 Task: Find connections with filter location Hude with filter topic #Mobilemarketingwith filter profile language Spanish with filter current company HGS - Hinduja Global Solutions with filter school Parala Maharaja Engineering College, Berhampur with filter industry Mental Health Care with filter service category Social Media Marketing with filter keywords title Landscaping Worker
Action: Mouse moved to (482, 59)
Screenshot: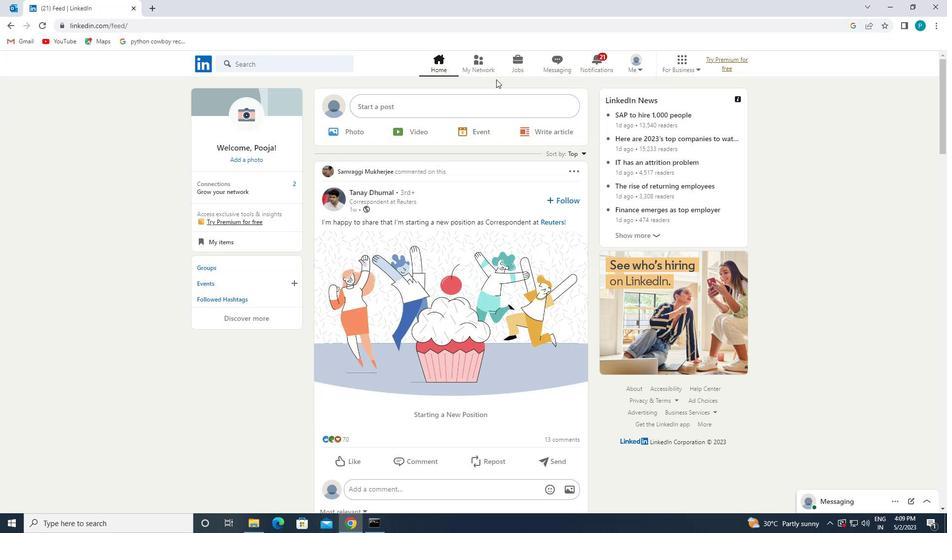 
Action: Mouse pressed left at (482, 59)
Screenshot: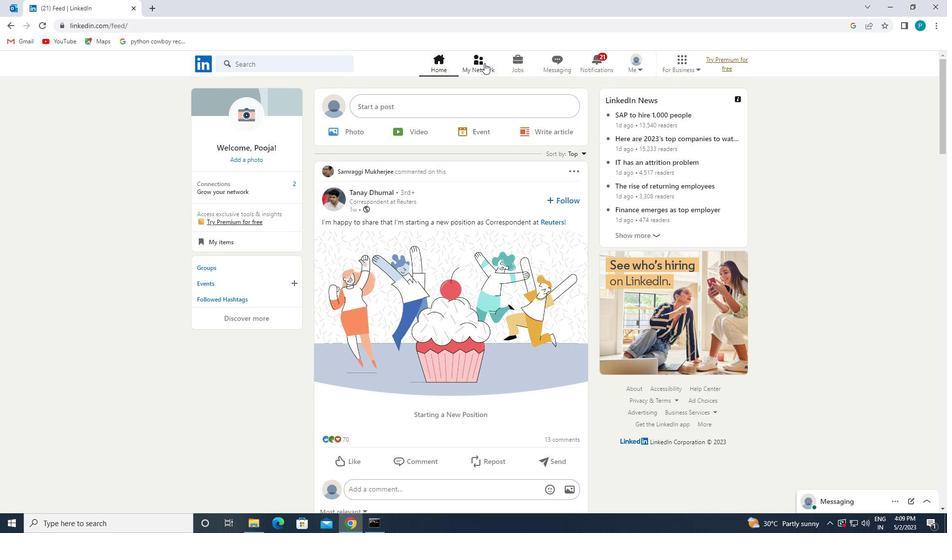 
Action: Mouse moved to (280, 126)
Screenshot: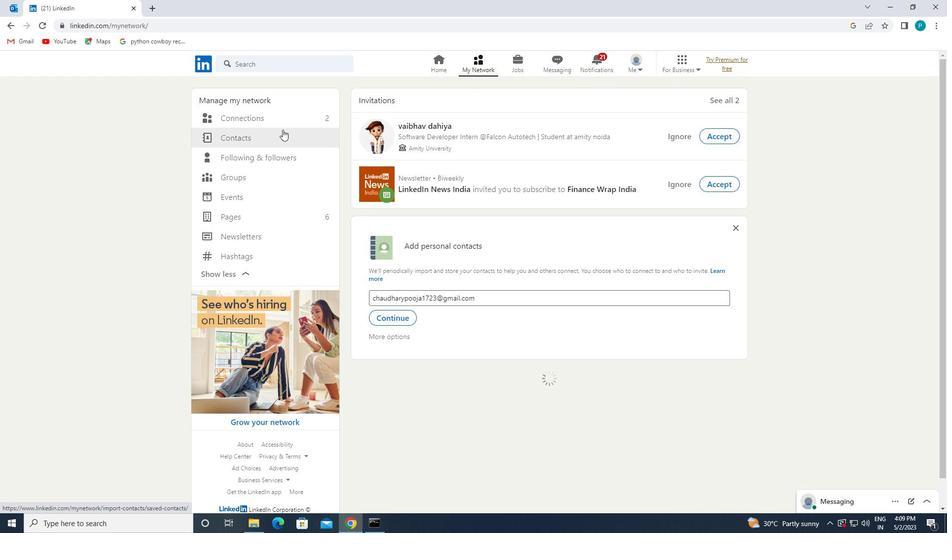 
Action: Mouse pressed left at (280, 126)
Screenshot: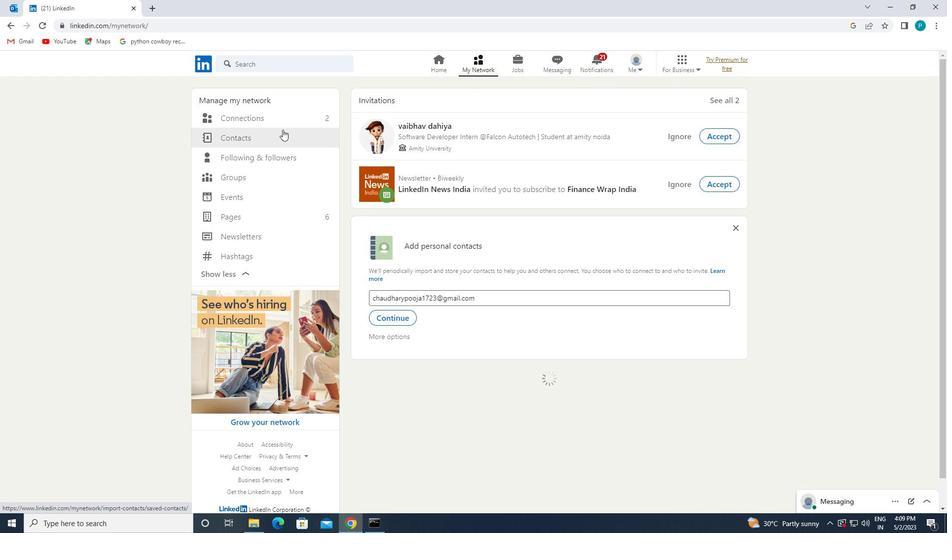 
Action: Mouse moved to (291, 118)
Screenshot: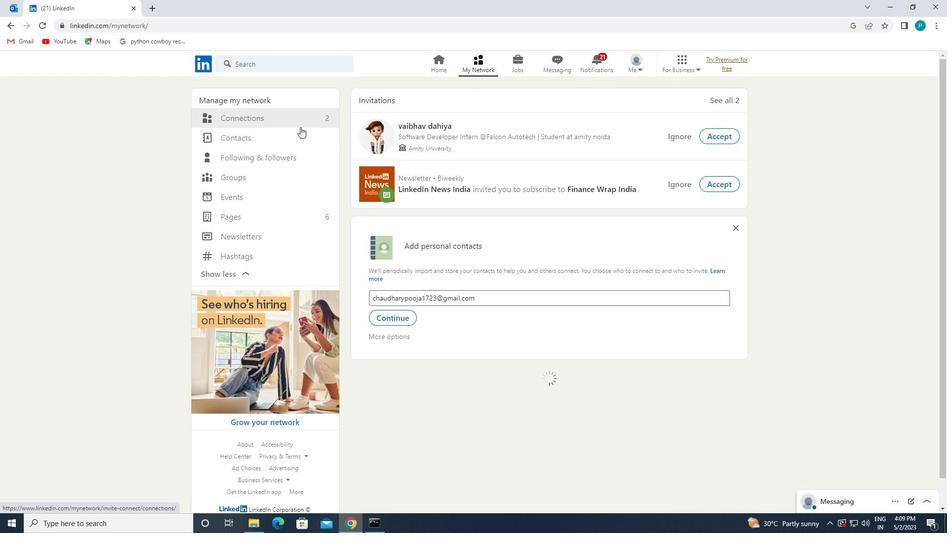 
Action: Mouse pressed left at (291, 118)
Screenshot: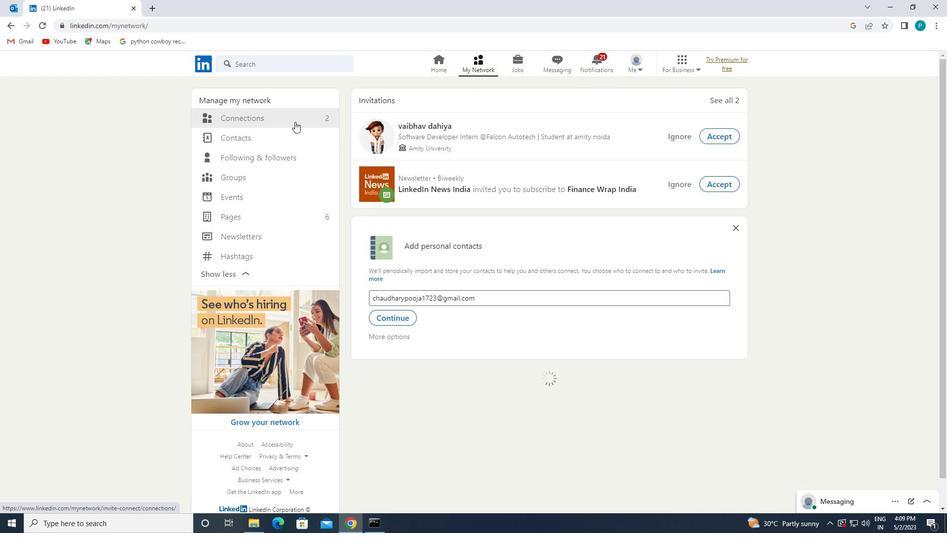 
Action: Mouse pressed left at (291, 118)
Screenshot: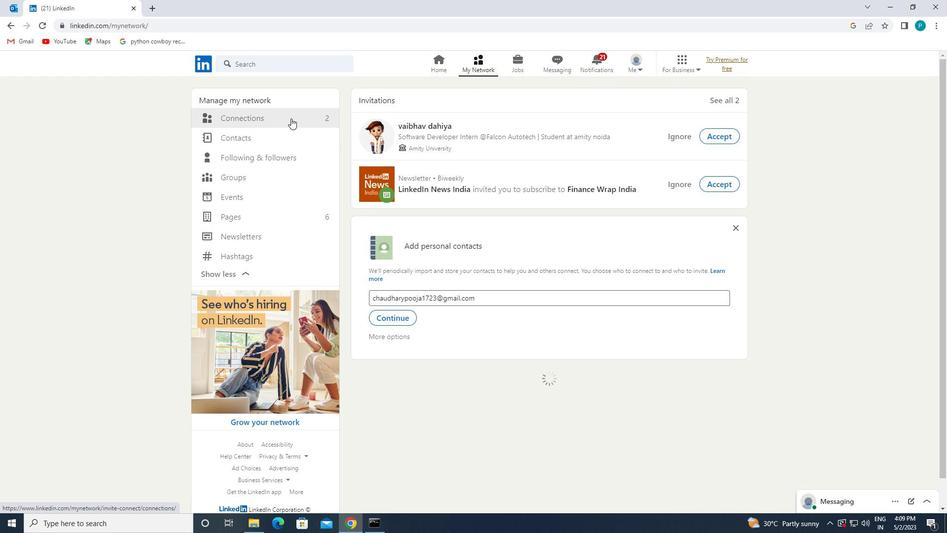 
Action: Mouse moved to (542, 121)
Screenshot: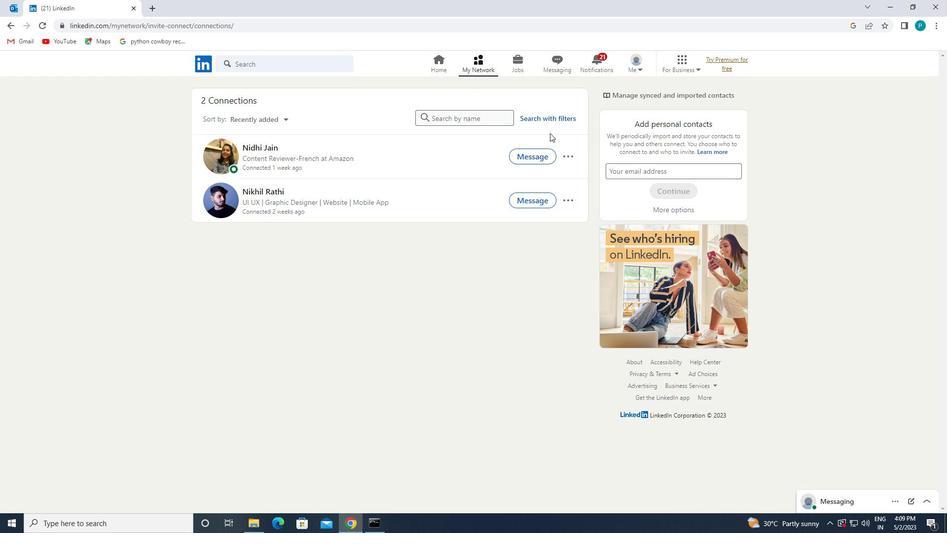 
Action: Mouse pressed left at (542, 121)
Screenshot: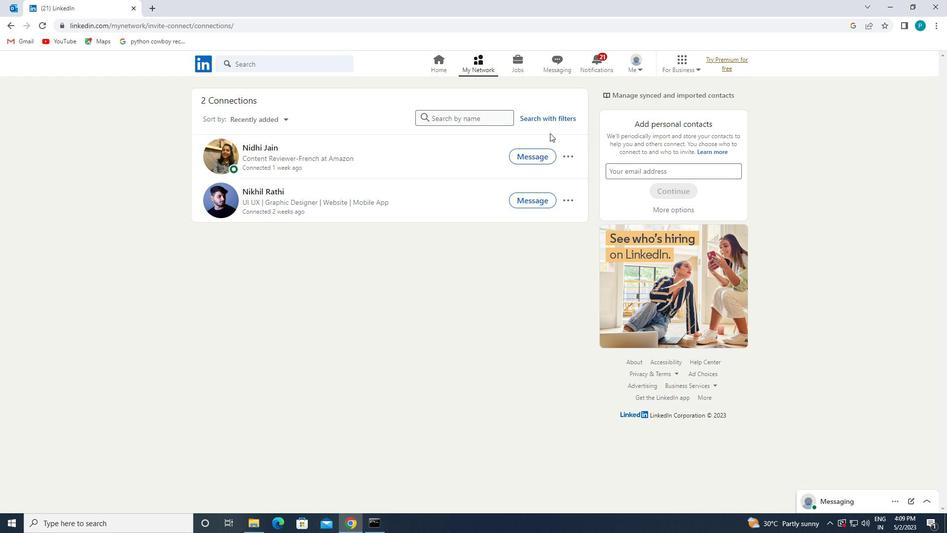 
Action: Mouse moved to (511, 97)
Screenshot: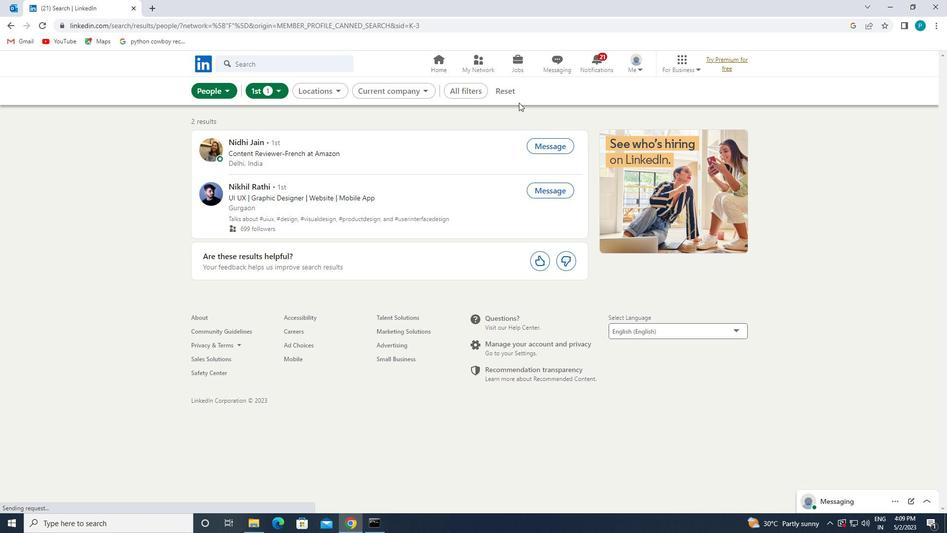 
Action: Mouse pressed left at (511, 97)
Screenshot: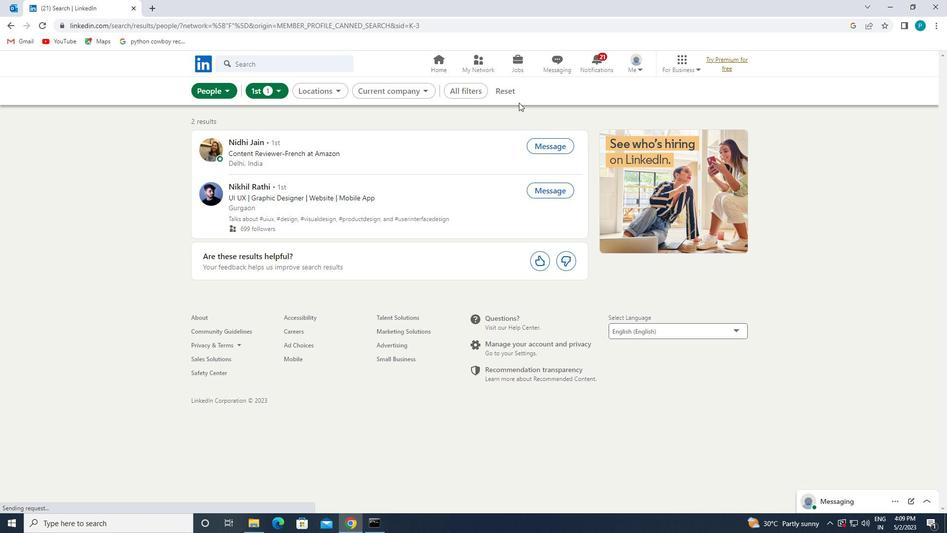 
Action: Mouse moved to (499, 91)
Screenshot: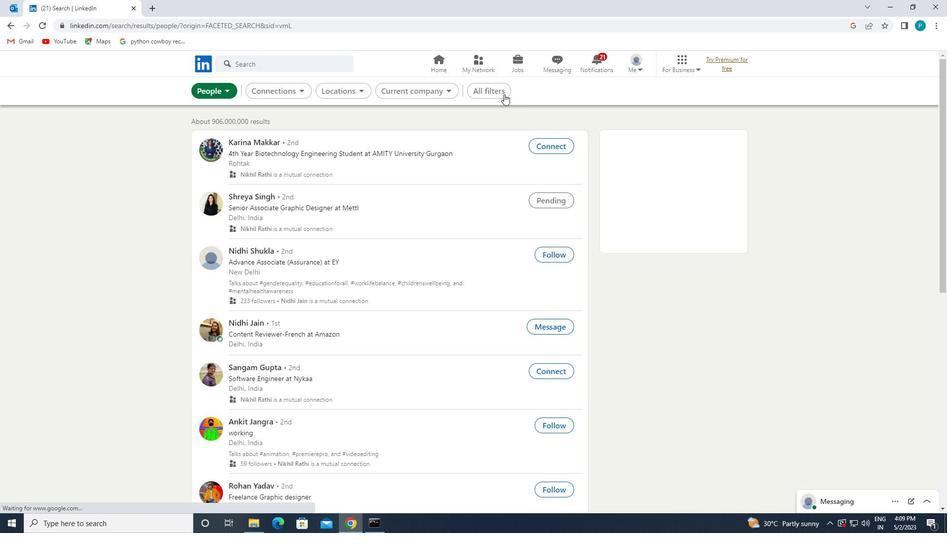 
Action: Mouse pressed left at (499, 91)
Screenshot: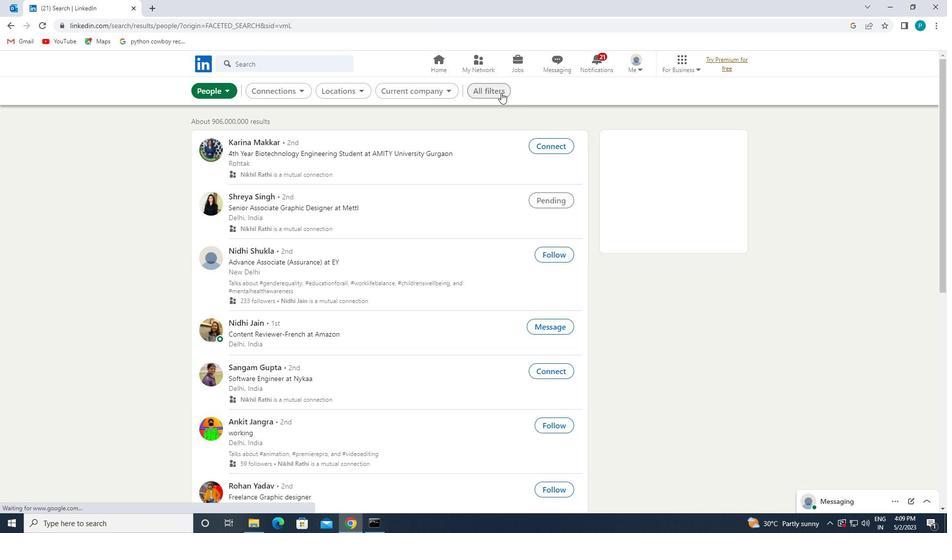 
Action: Mouse moved to (734, 351)
Screenshot: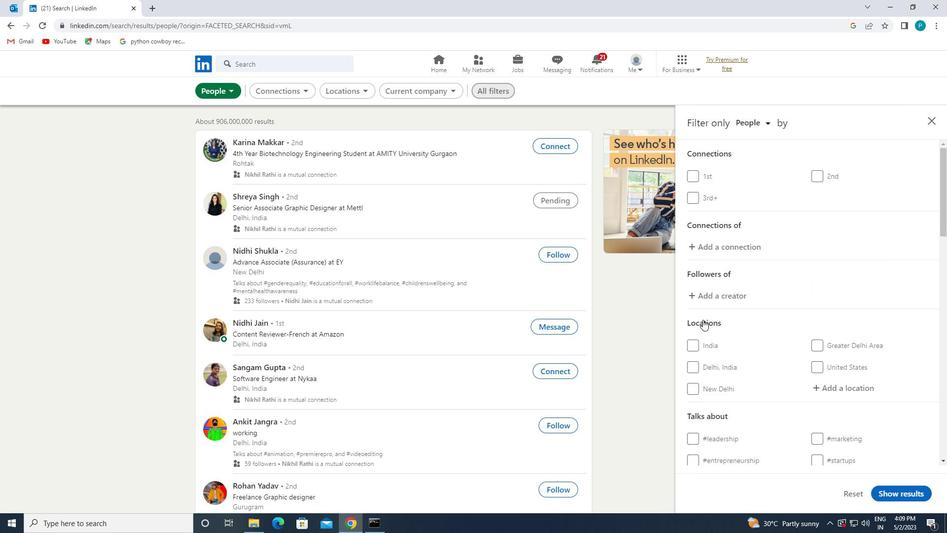 
Action: Mouse scrolled (734, 351) with delta (0, 0)
Screenshot: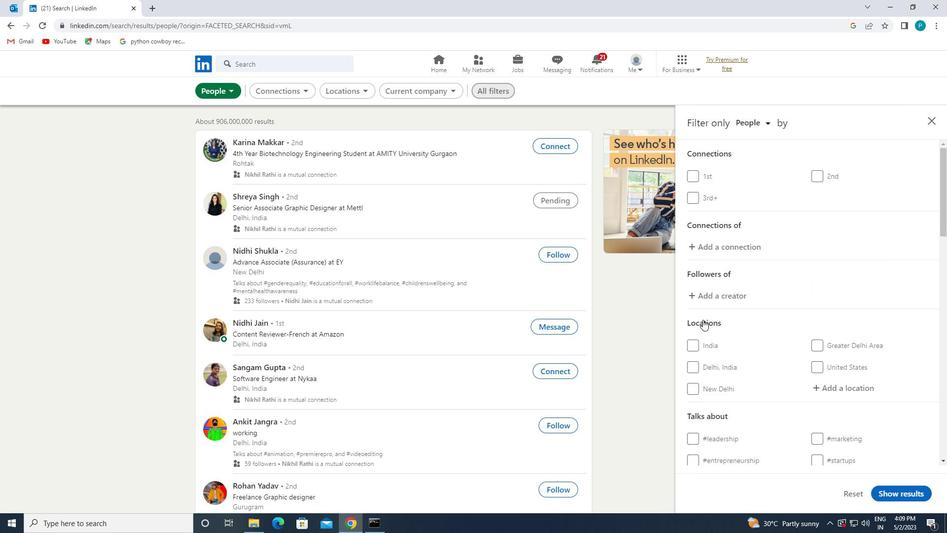 
Action: Mouse moved to (734, 352)
Screenshot: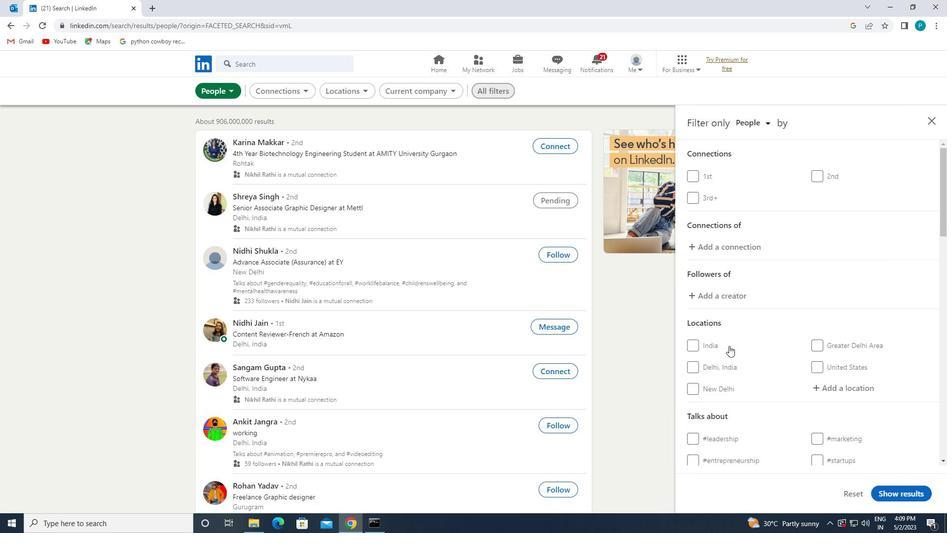 
Action: Mouse scrolled (734, 351) with delta (0, 0)
Screenshot: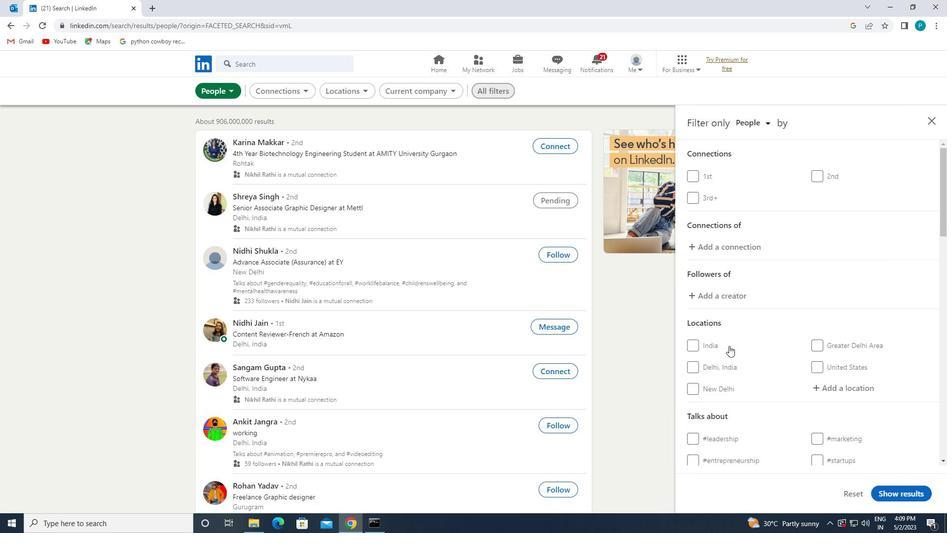 
Action: Mouse moved to (837, 386)
Screenshot: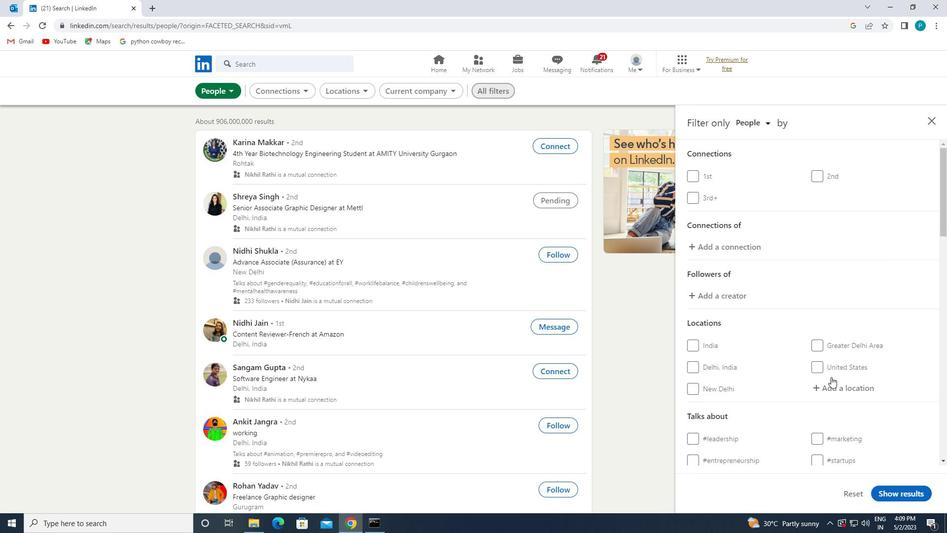 
Action: Mouse pressed left at (837, 386)
Screenshot: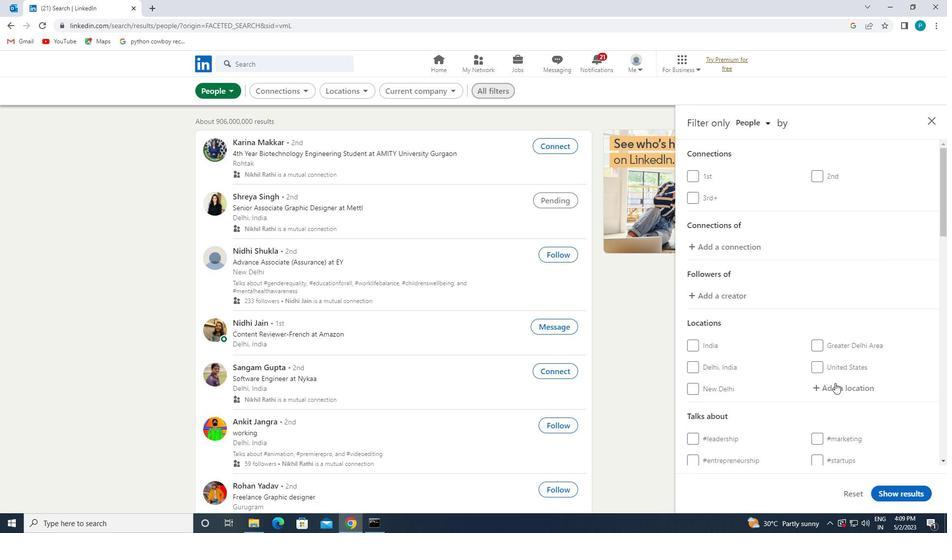 
Action: Mouse moved to (825, 279)
Screenshot: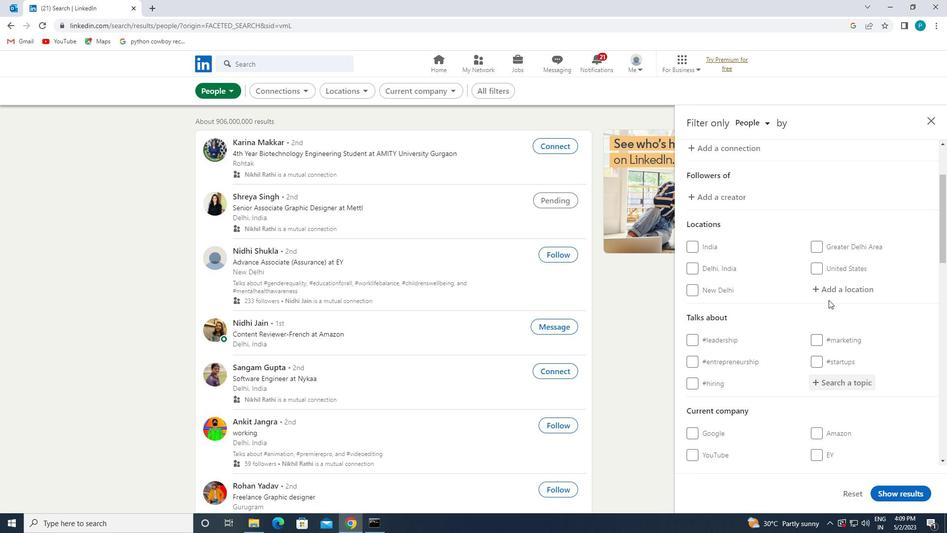 
Action: Mouse pressed left at (825, 279)
Screenshot: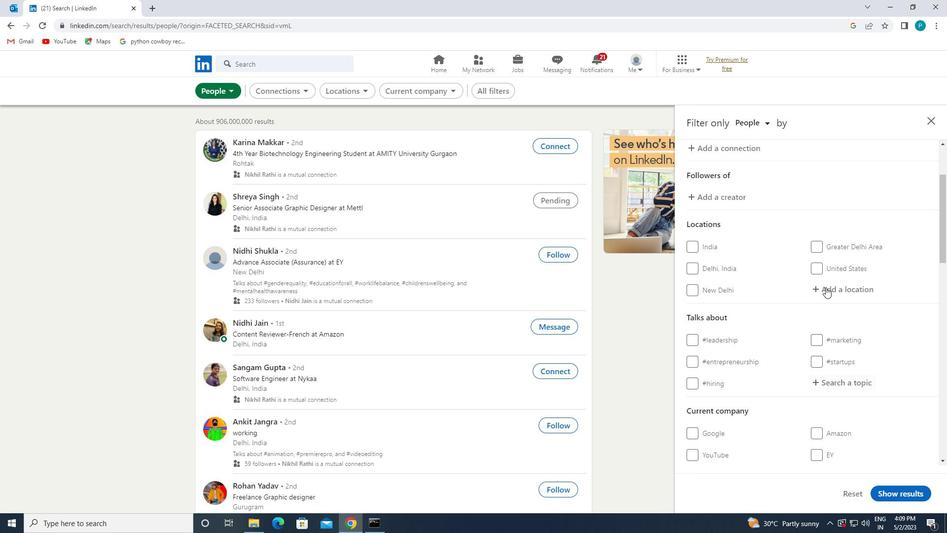 
Action: Mouse moved to (828, 282)
Screenshot: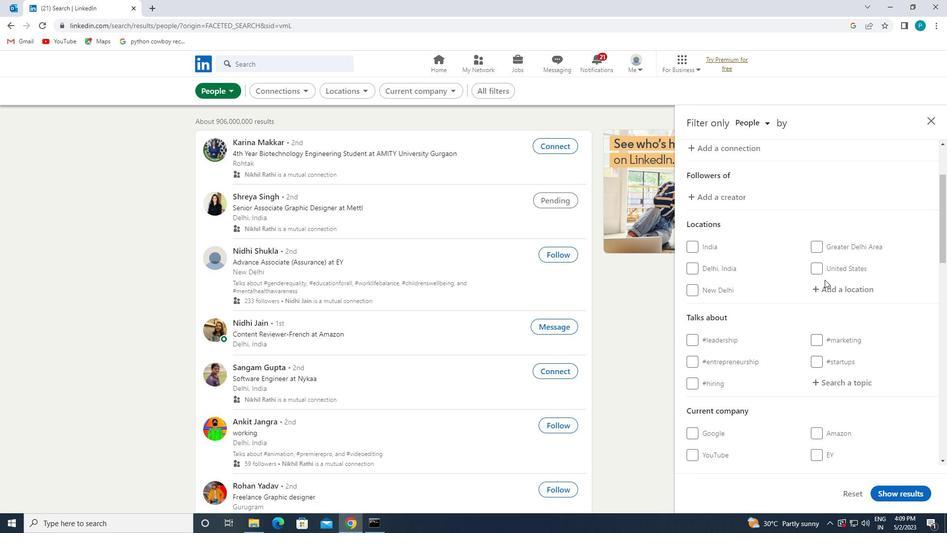 
Action: Mouse pressed left at (828, 282)
Screenshot: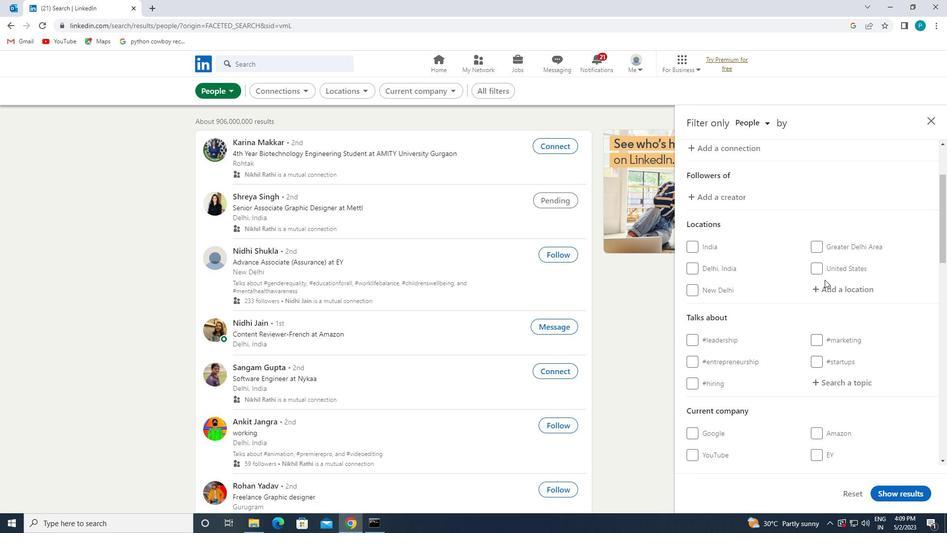 
Action: Key pressed <Key.caps_lock>h<Key.caps_lock>ude
Screenshot: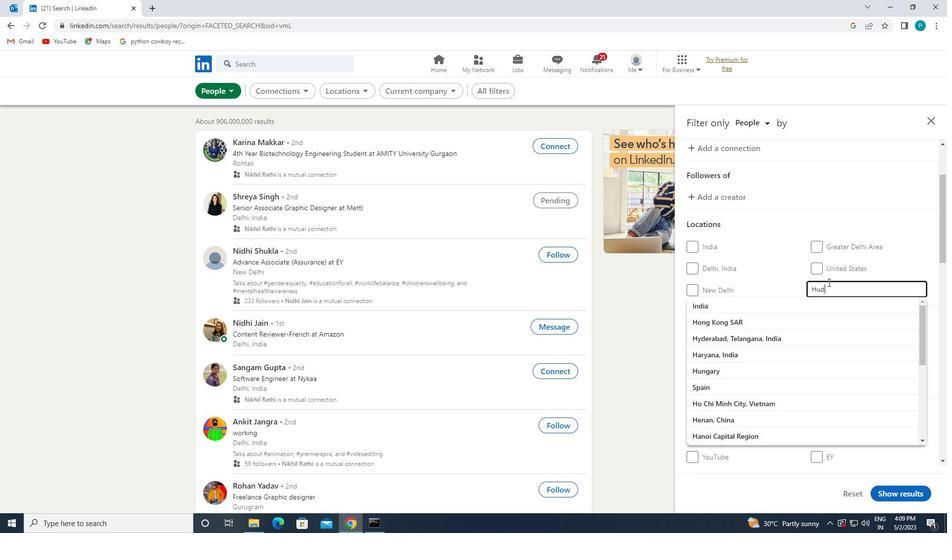 
Action: Mouse moved to (852, 303)
Screenshot: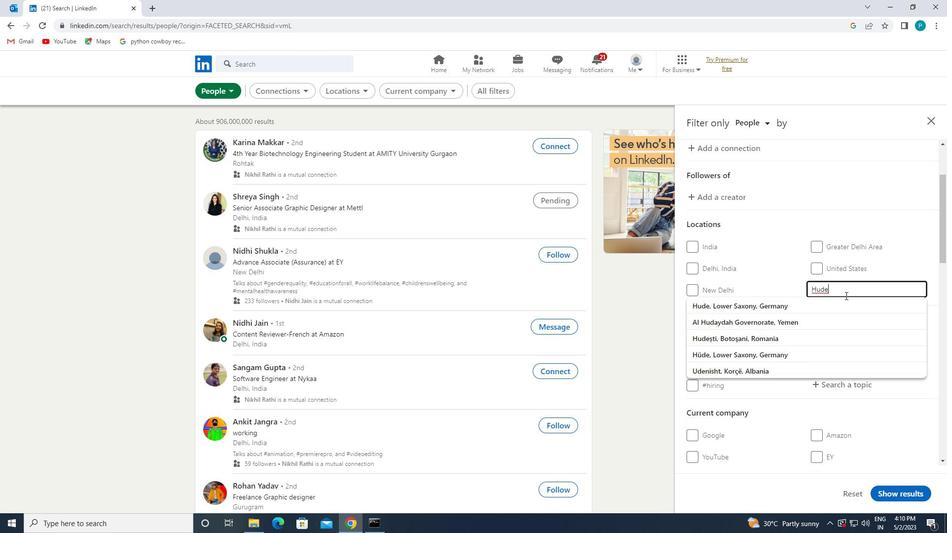 
Action: Mouse pressed left at (852, 303)
Screenshot: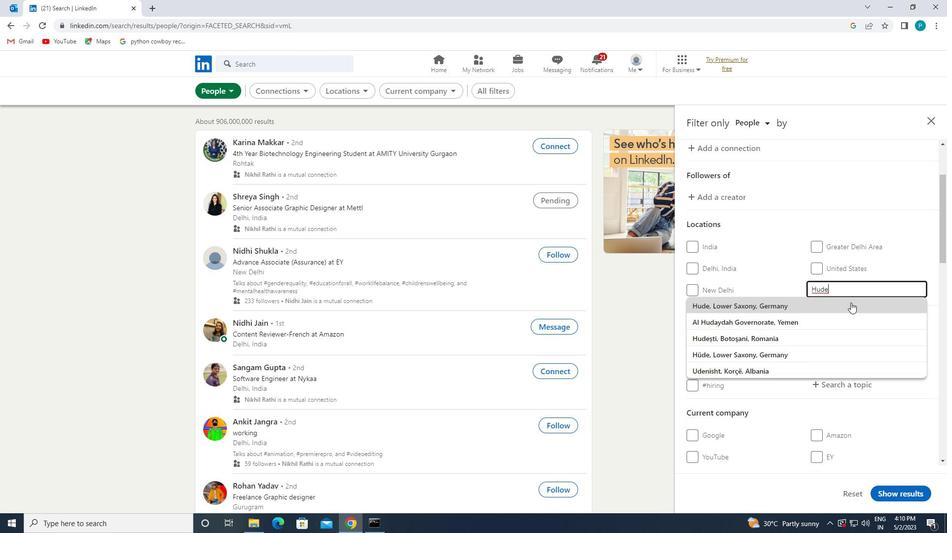 
Action: Mouse moved to (862, 313)
Screenshot: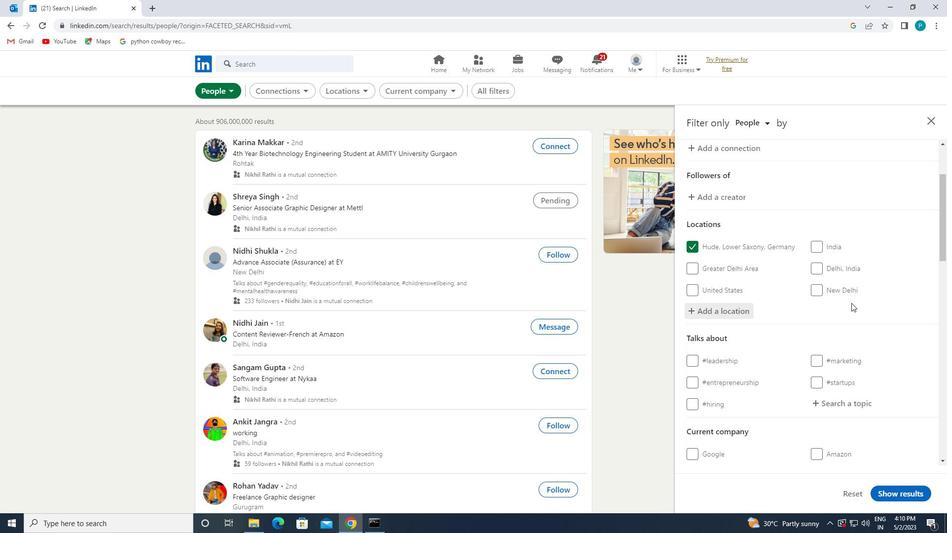 
Action: Mouse scrolled (862, 313) with delta (0, 0)
Screenshot: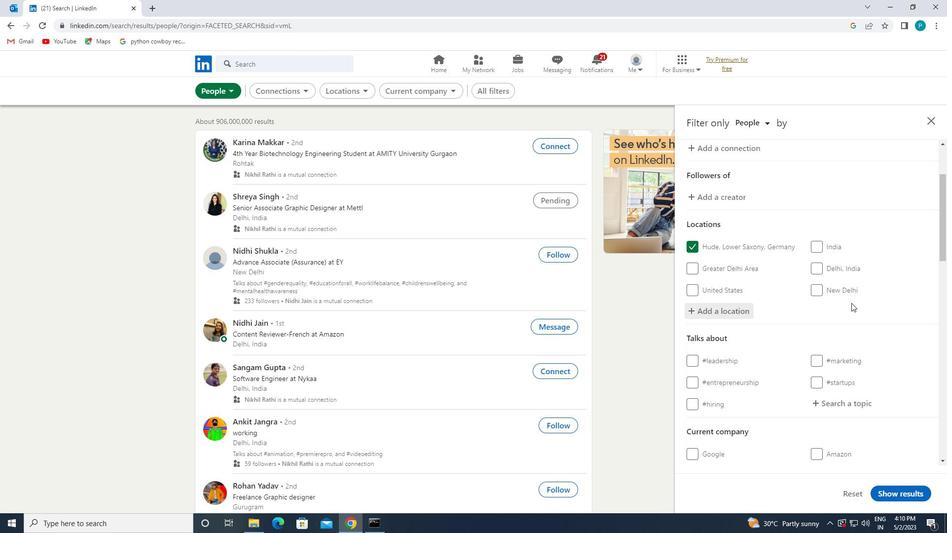 
Action: Mouse scrolled (862, 313) with delta (0, 0)
Screenshot: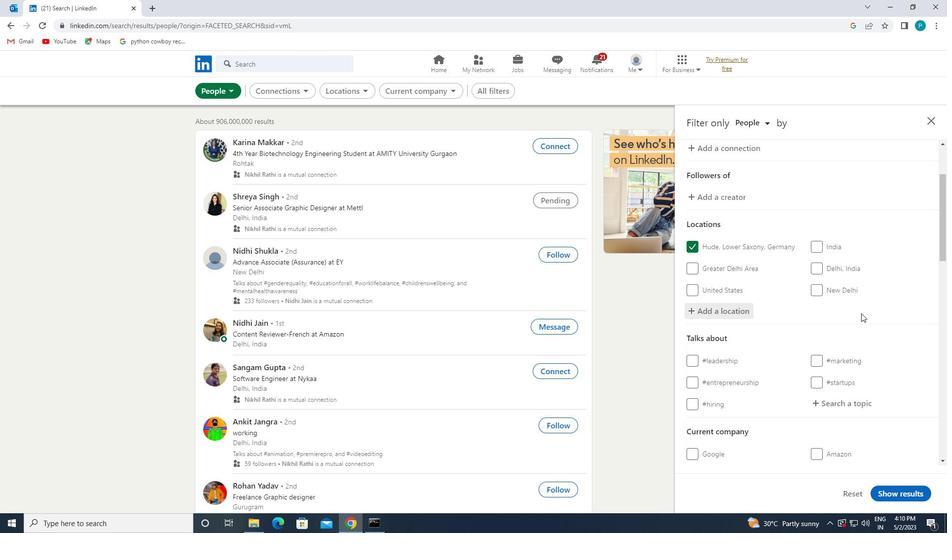 
Action: Mouse moved to (843, 312)
Screenshot: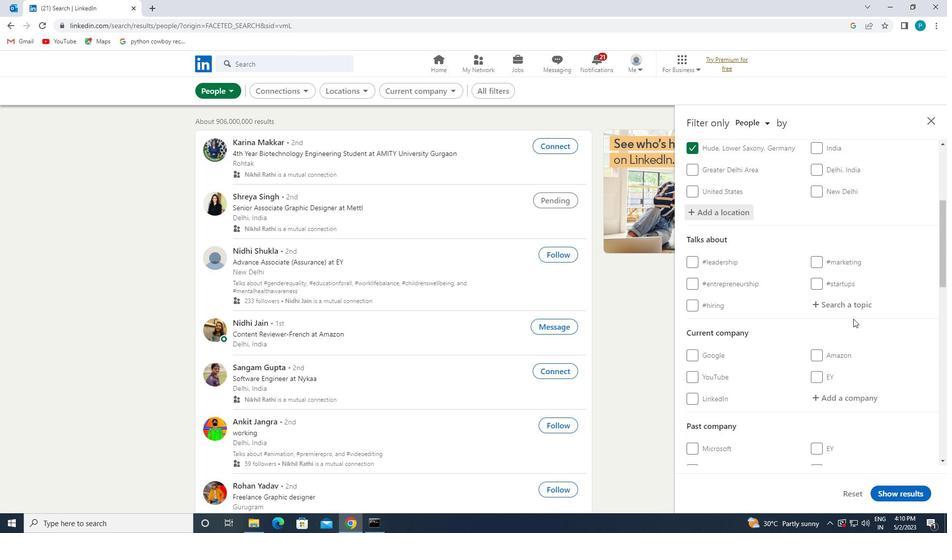 
Action: Mouse pressed left at (843, 312)
Screenshot: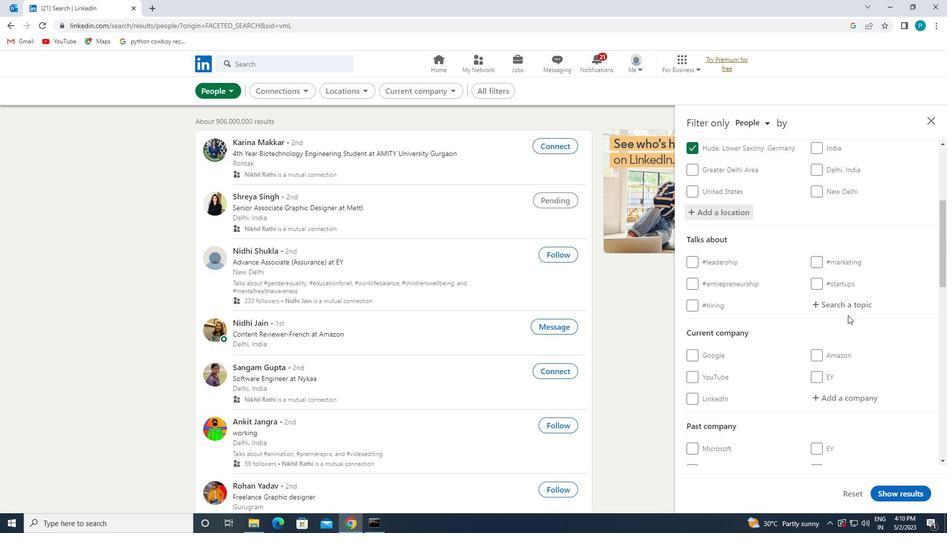 
Action: Mouse moved to (838, 308)
Screenshot: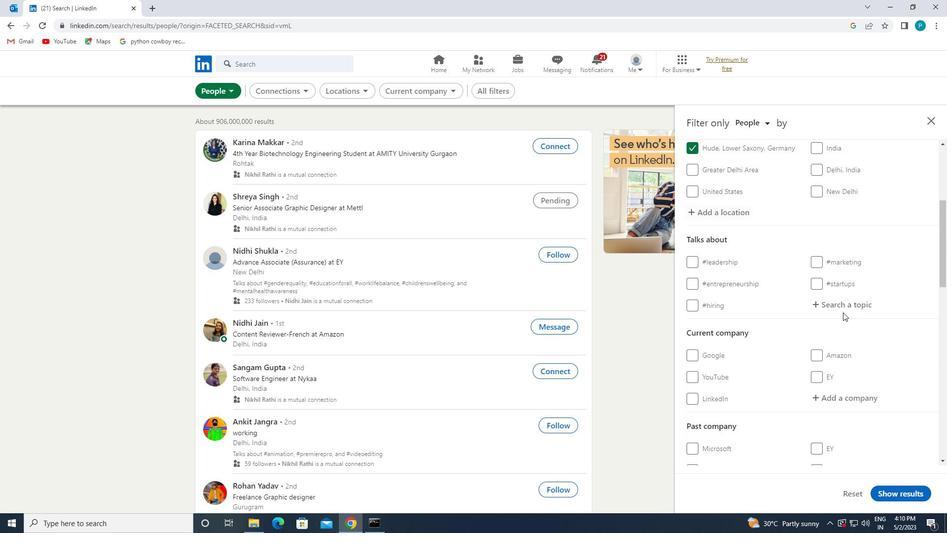
Action: Mouse pressed left at (838, 308)
Screenshot: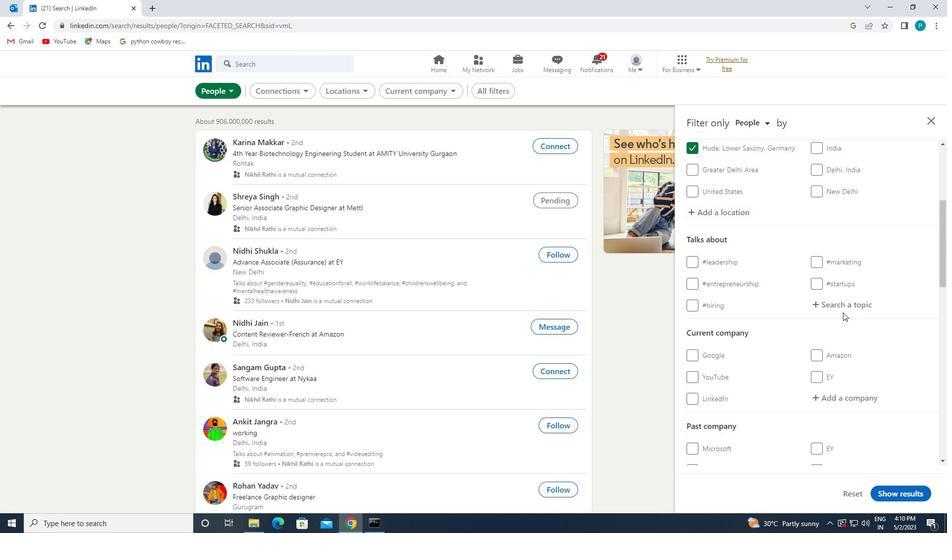 
Action: Key pressed <Key.shift>#<Key.caps_lock>M<Key.caps_lock>OBILEMARKETING
Screenshot: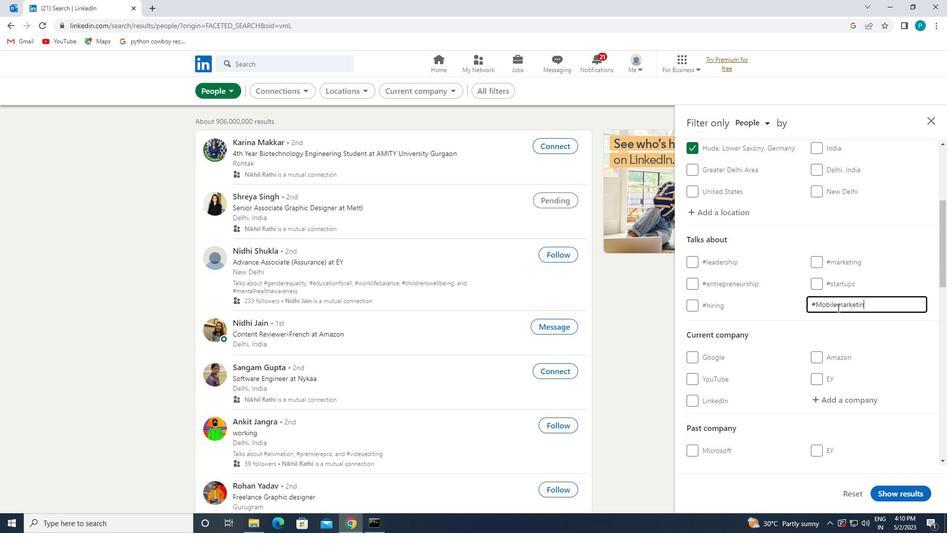 
Action: Mouse moved to (856, 397)
Screenshot: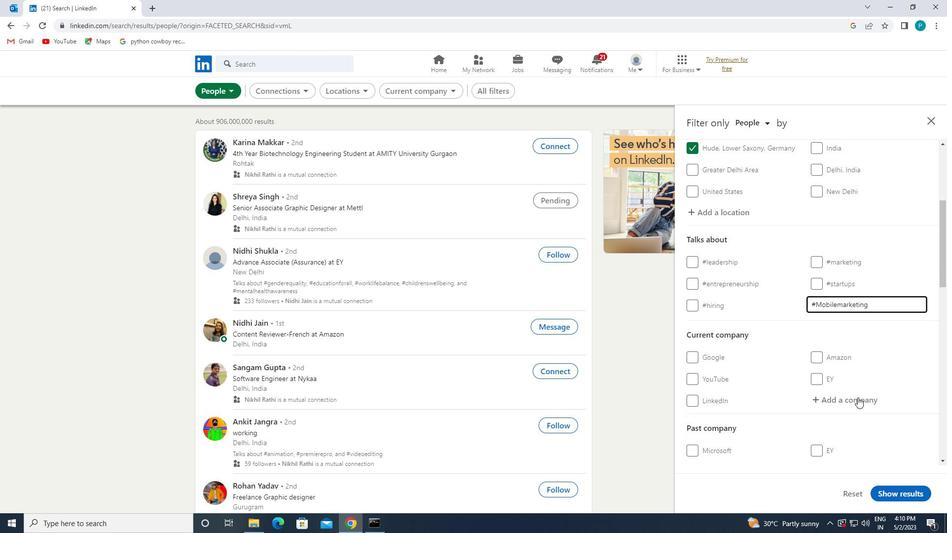 
Action: Mouse scrolled (856, 396) with delta (0, 0)
Screenshot: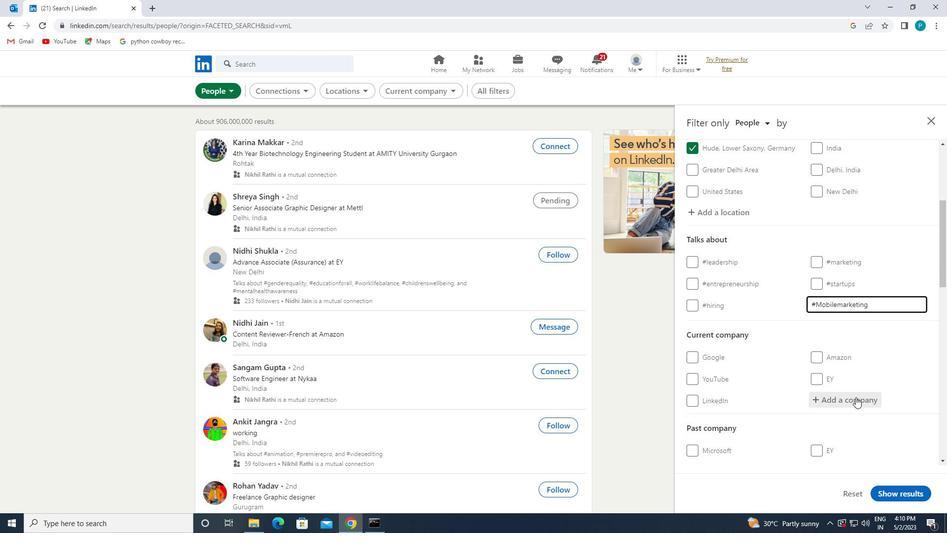 
Action: Mouse scrolled (856, 396) with delta (0, 0)
Screenshot: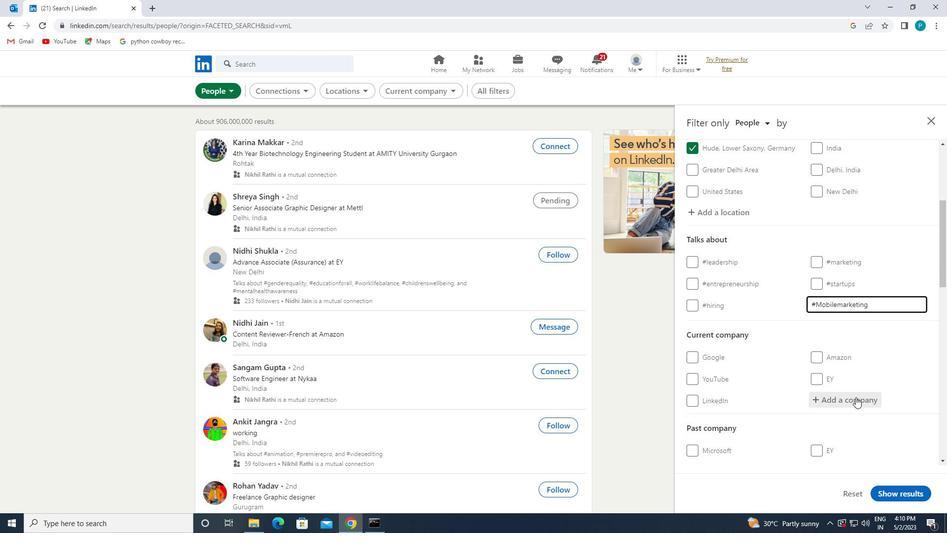 
Action: Mouse moved to (856, 396)
Screenshot: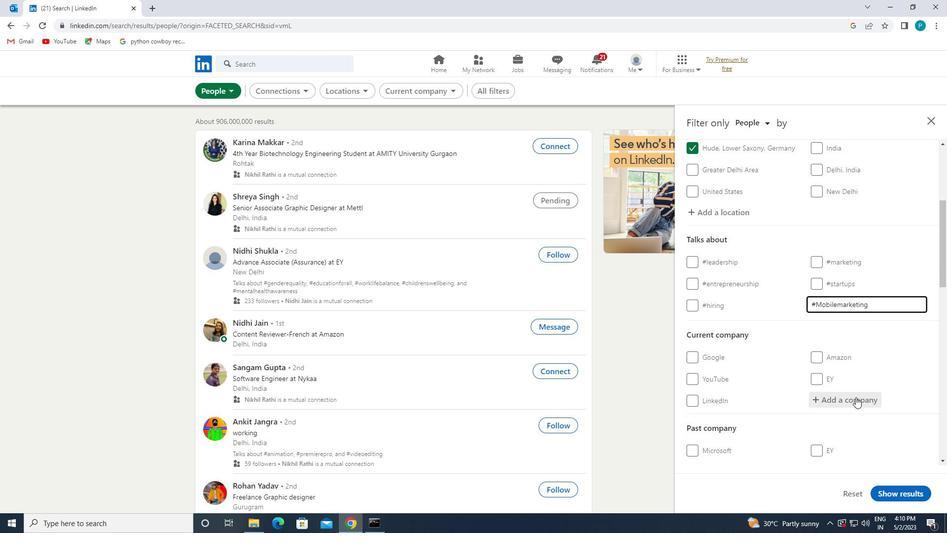 
Action: Mouse scrolled (856, 396) with delta (0, 0)
Screenshot: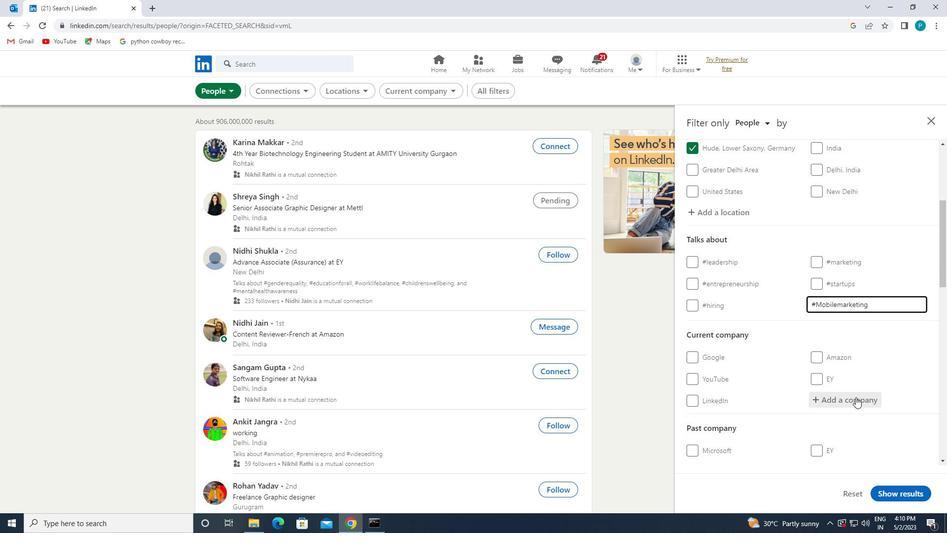 
Action: Mouse moved to (790, 406)
Screenshot: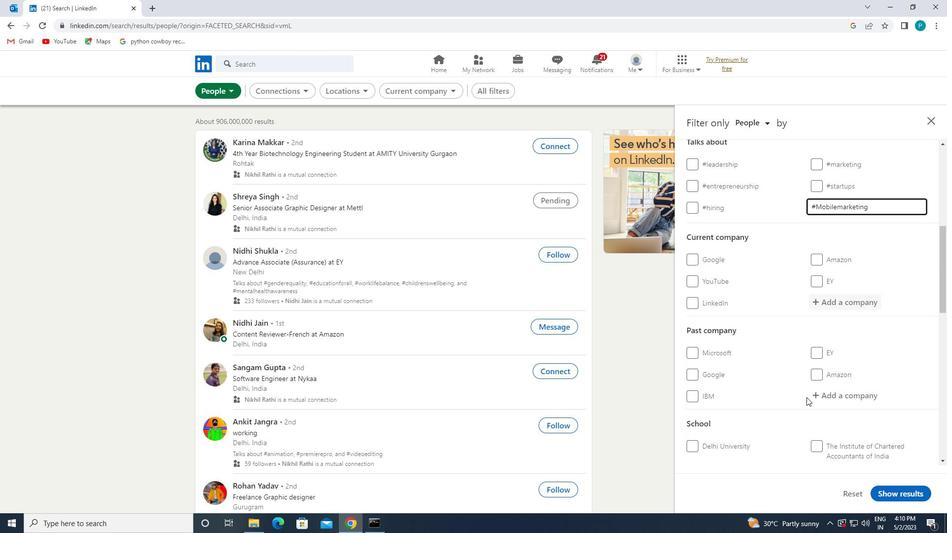 
Action: Mouse scrolled (790, 406) with delta (0, 0)
Screenshot: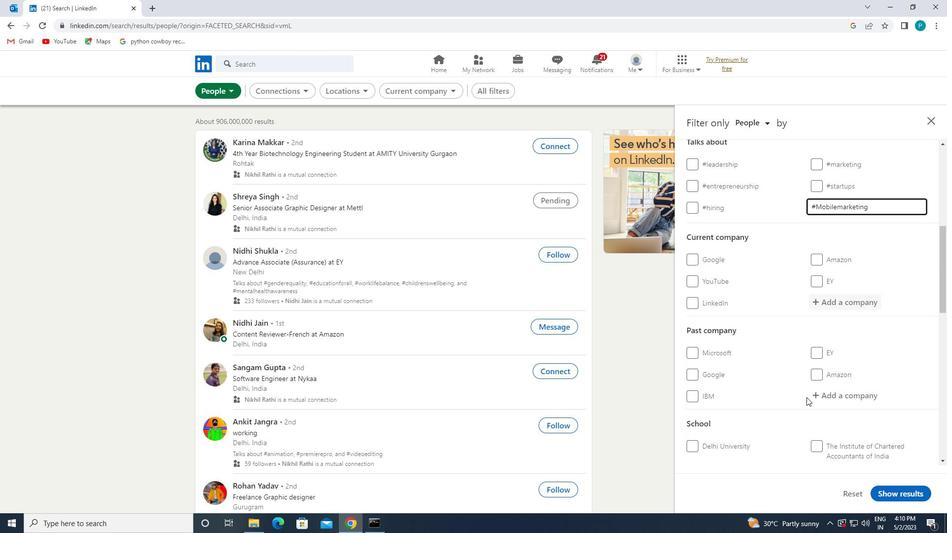 
Action: Mouse moved to (787, 409)
Screenshot: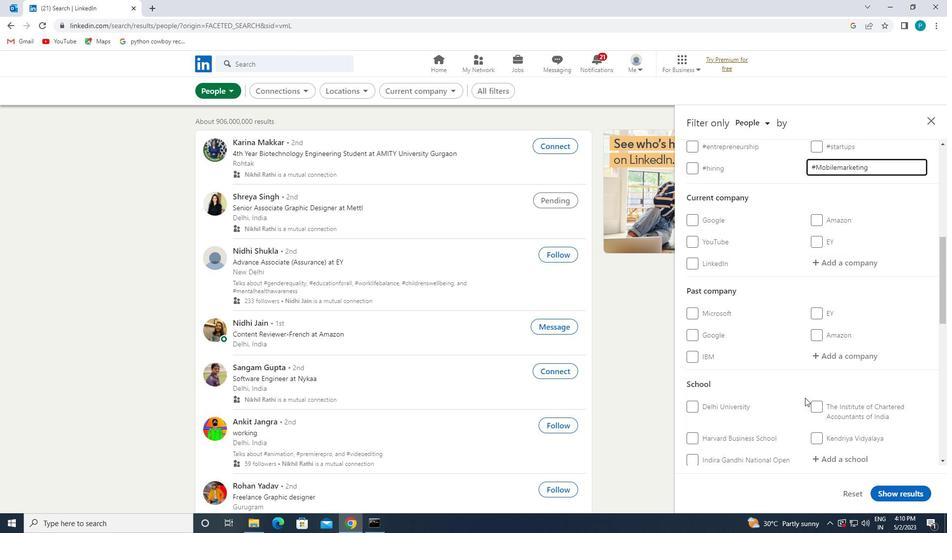 
Action: Mouse scrolled (787, 408) with delta (0, 0)
Screenshot: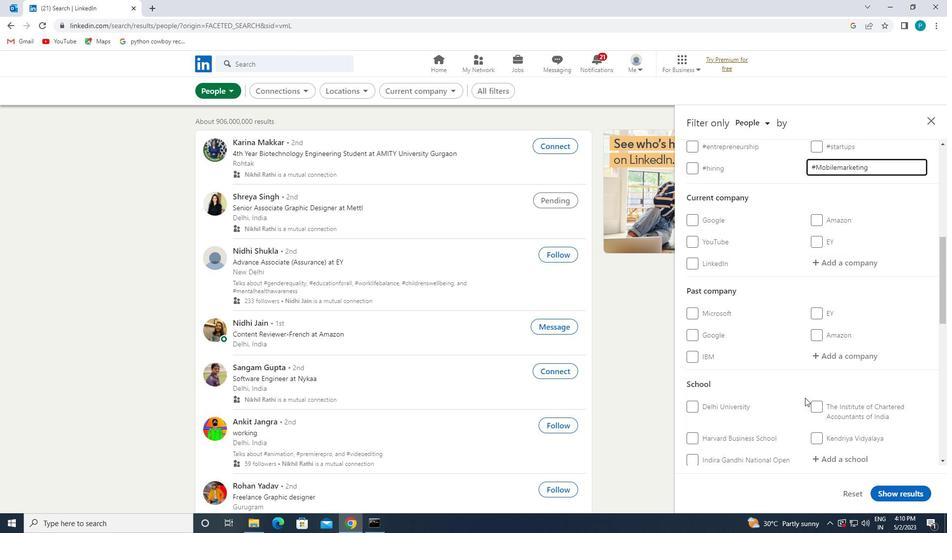 
Action: Mouse moved to (777, 416)
Screenshot: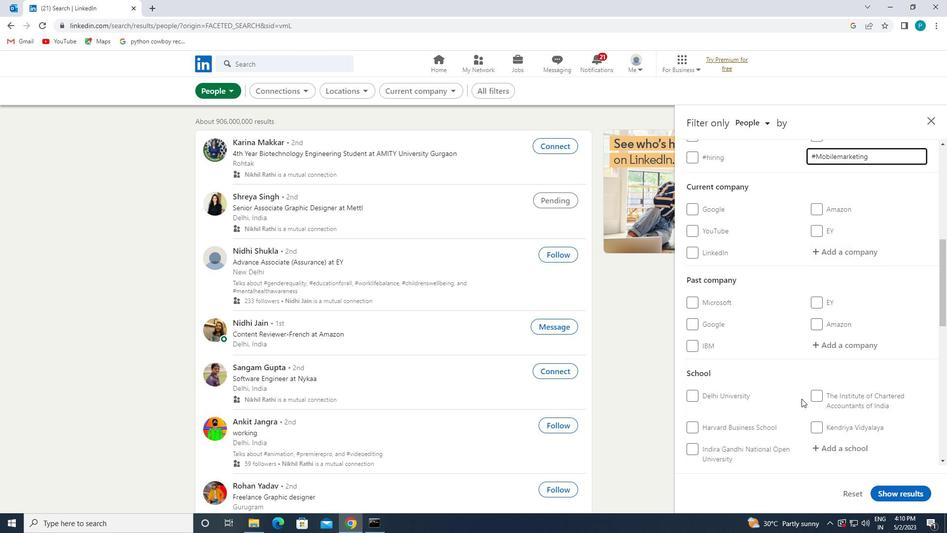 
Action: Mouse scrolled (777, 415) with delta (0, 0)
Screenshot: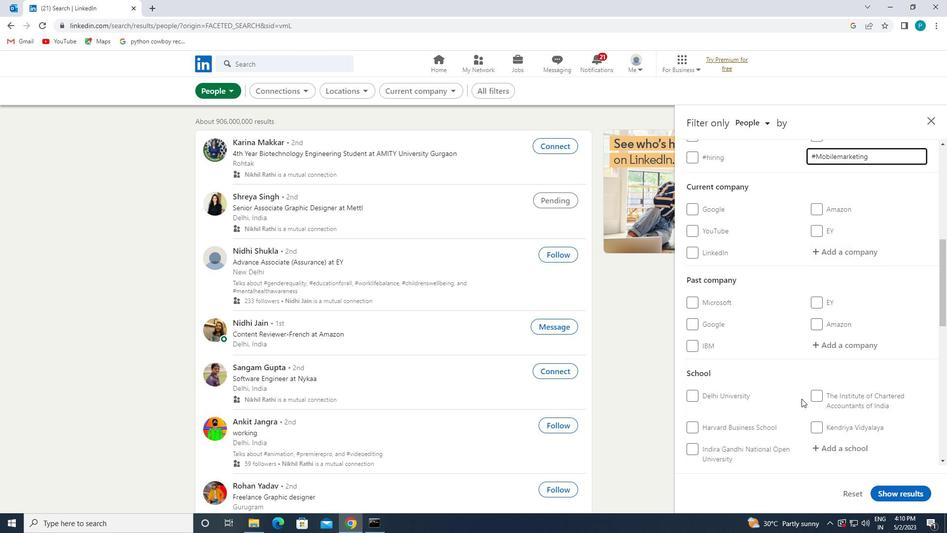 
Action: Mouse moved to (715, 412)
Screenshot: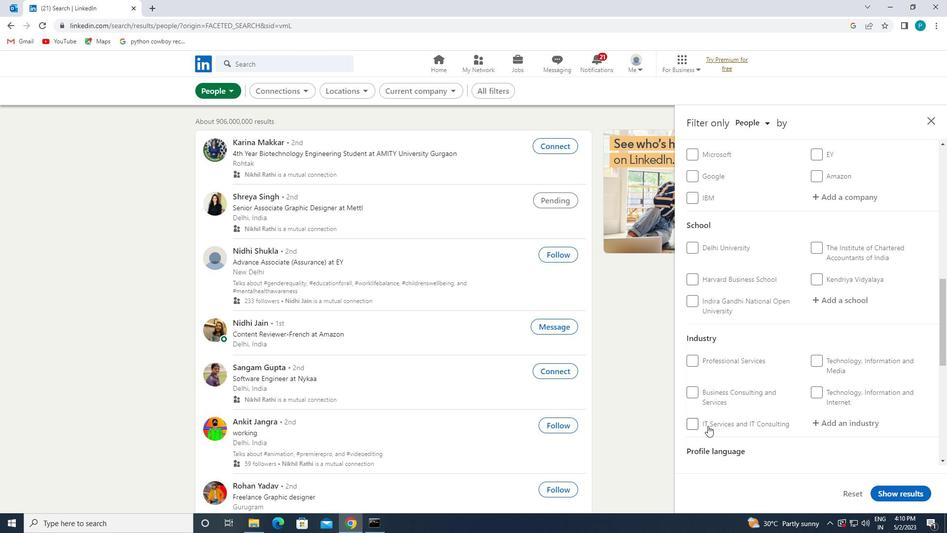 
Action: Mouse scrolled (715, 412) with delta (0, 0)
Screenshot: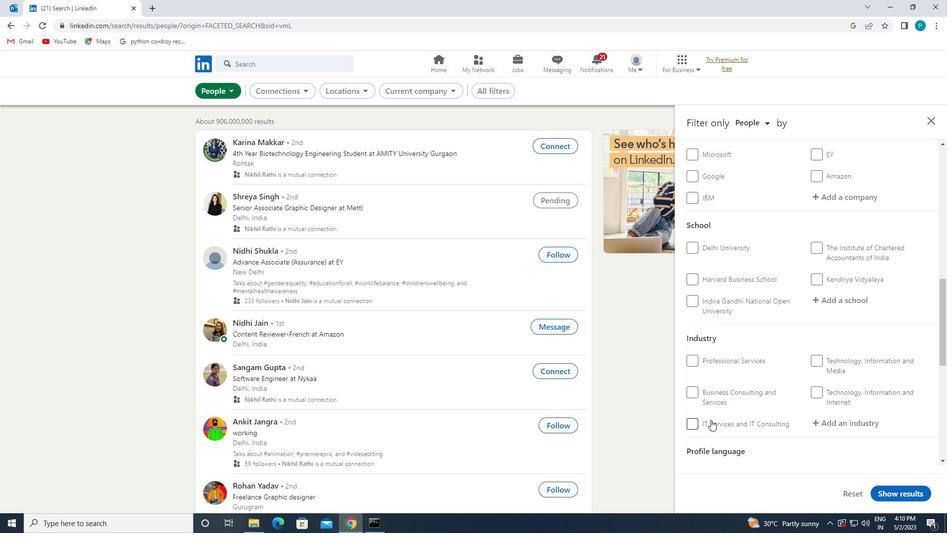 
Action: Mouse scrolled (715, 412) with delta (0, 0)
Screenshot: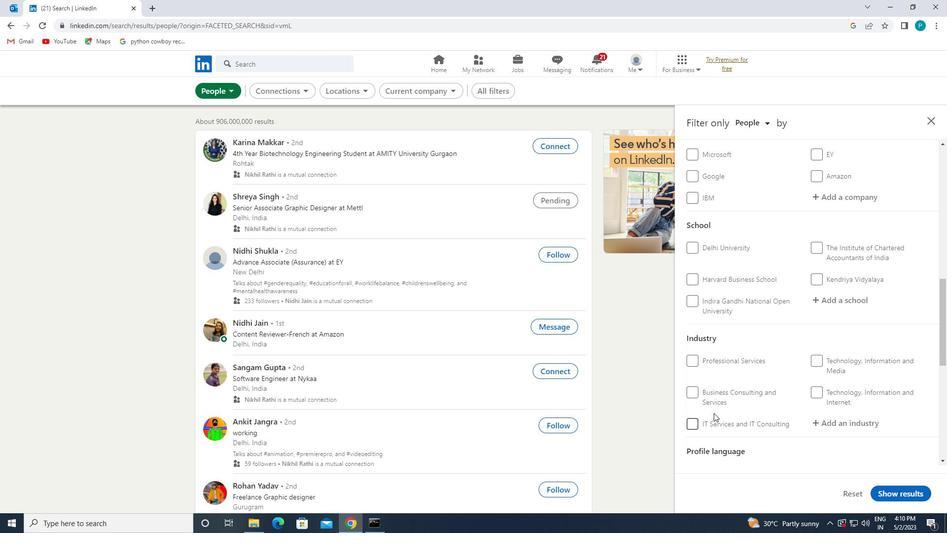 
Action: Mouse moved to (725, 399)
Screenshot: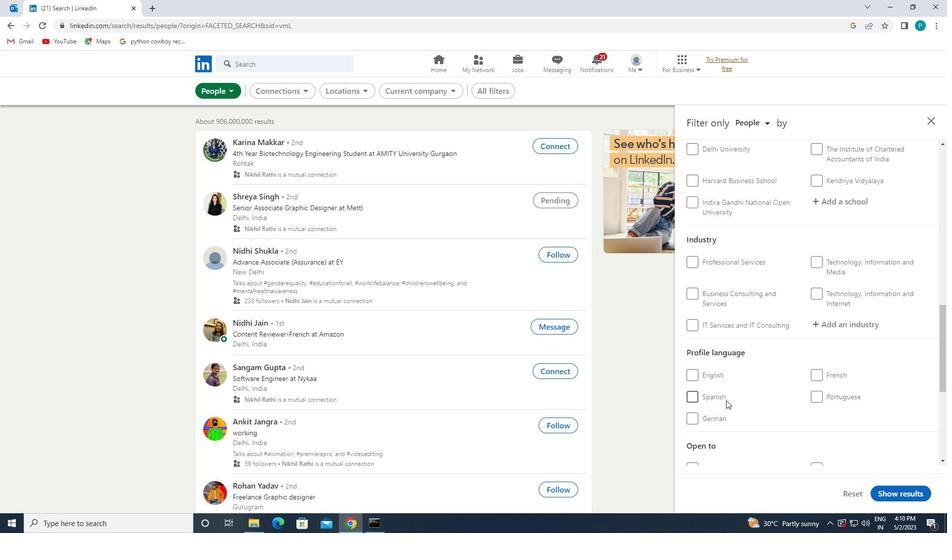 
Action: Mouse pressed left at (725, 399)
Screenshot: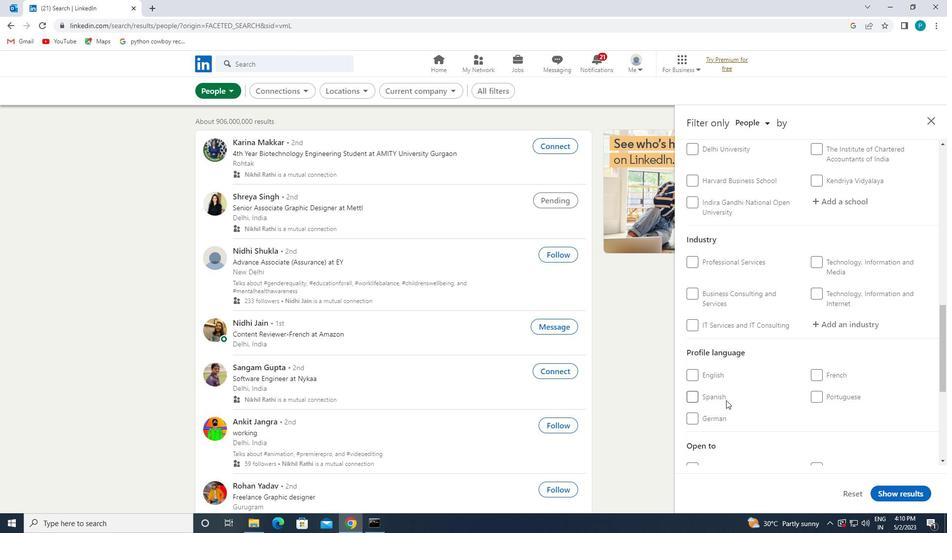 
Action: Mouse moved to (780, 409)
Screenshot: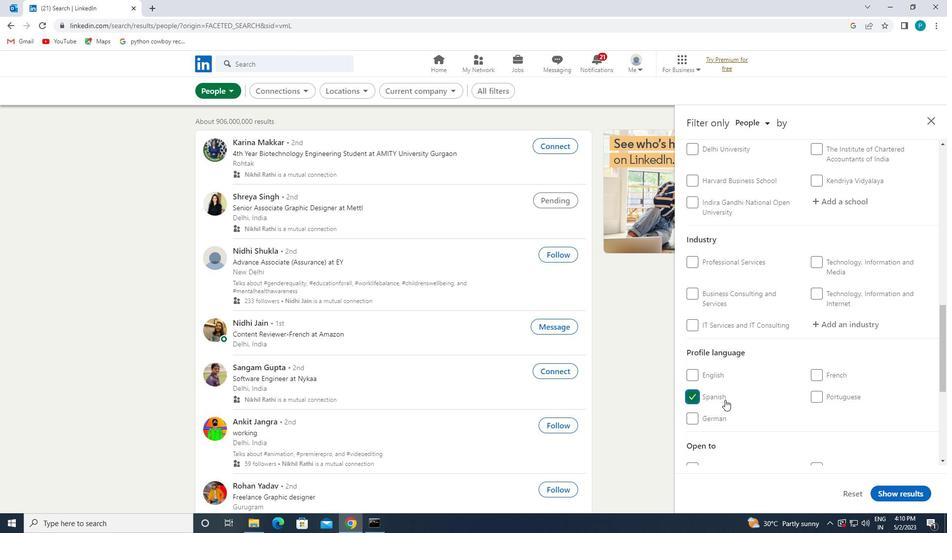 
Action: Mouse scrolled (780, 409) with delta (0, 0)
Screenshot: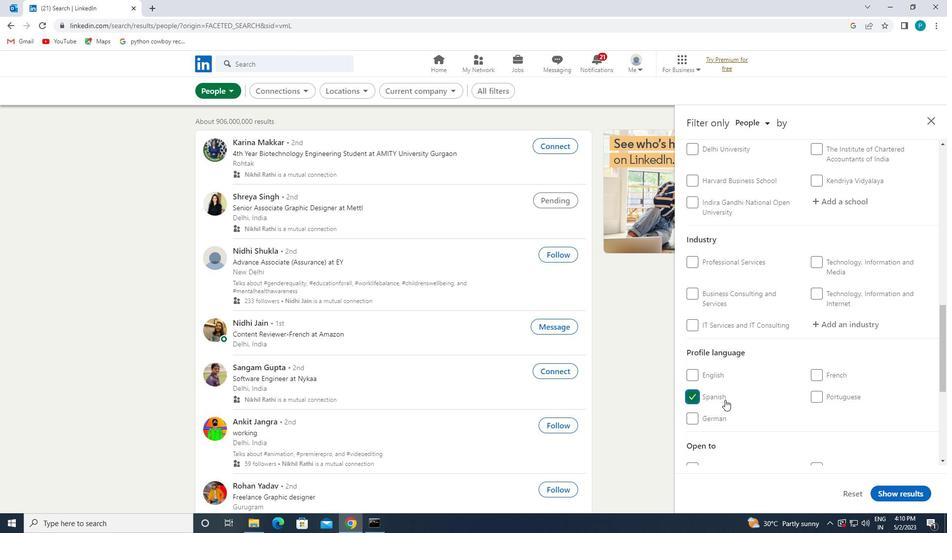 
Action: Mouse moved to (783, 409)
Screenshot: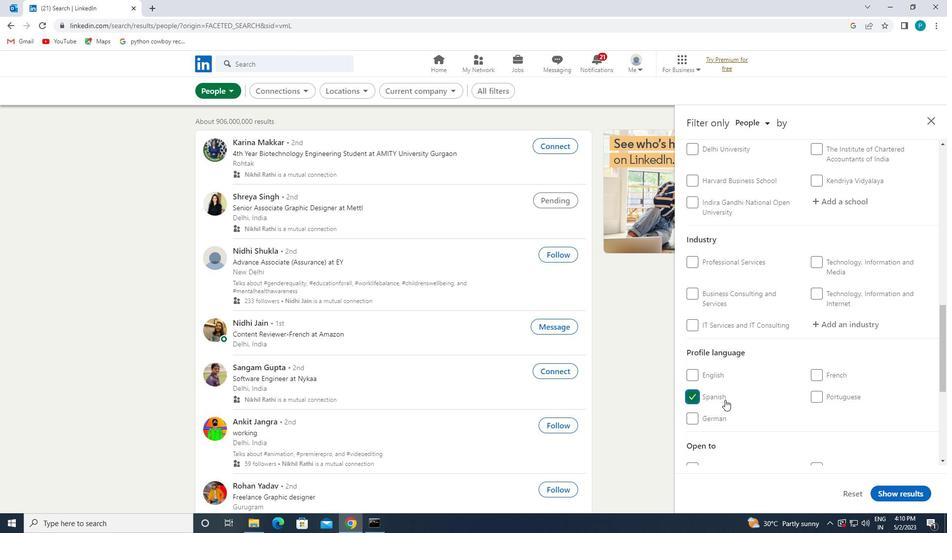 
Action: Mouse scrolled (783, 409) with delta (0, 0)
Screenshot: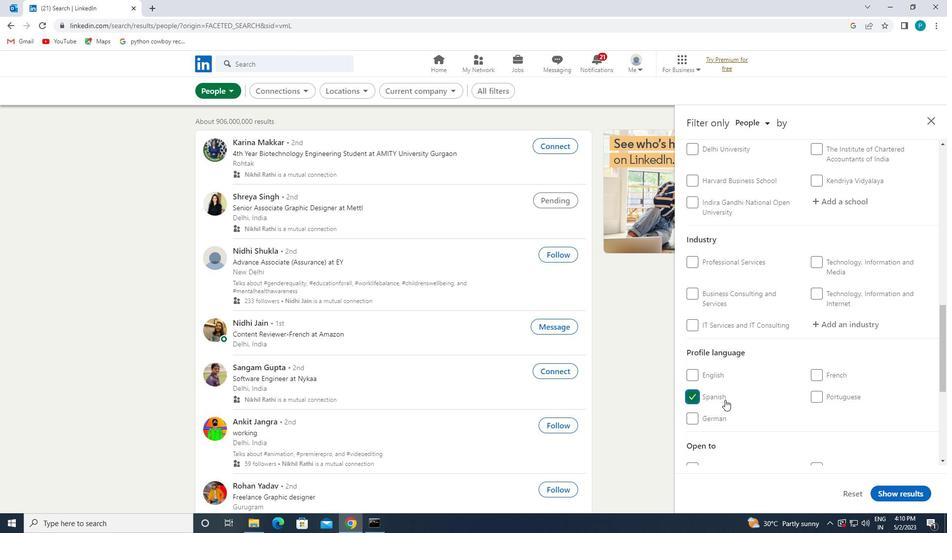 
Action: Mouse scrolled (783, 409) with delta (0, 0)
Screenshot: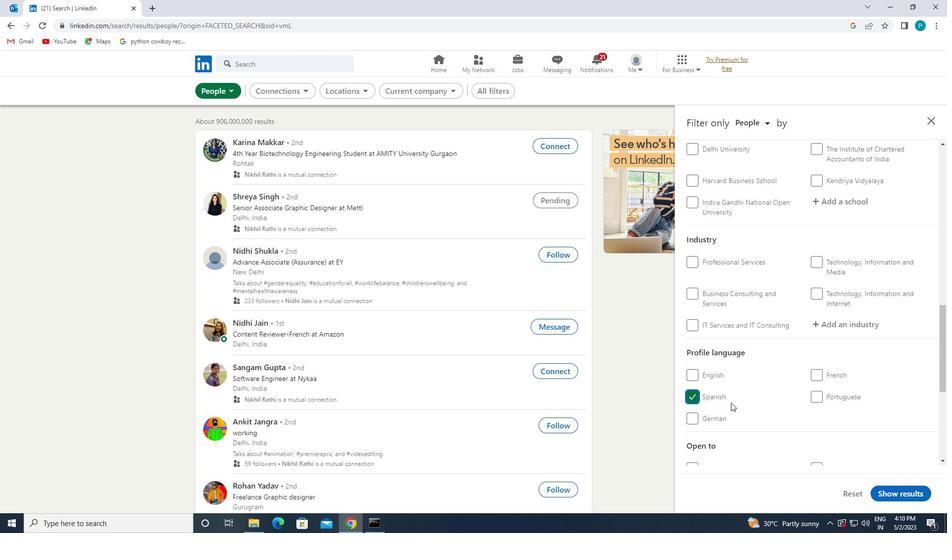 
Action: Mouse scrolled (783, 409) with delta (0, 0)
Screenshot: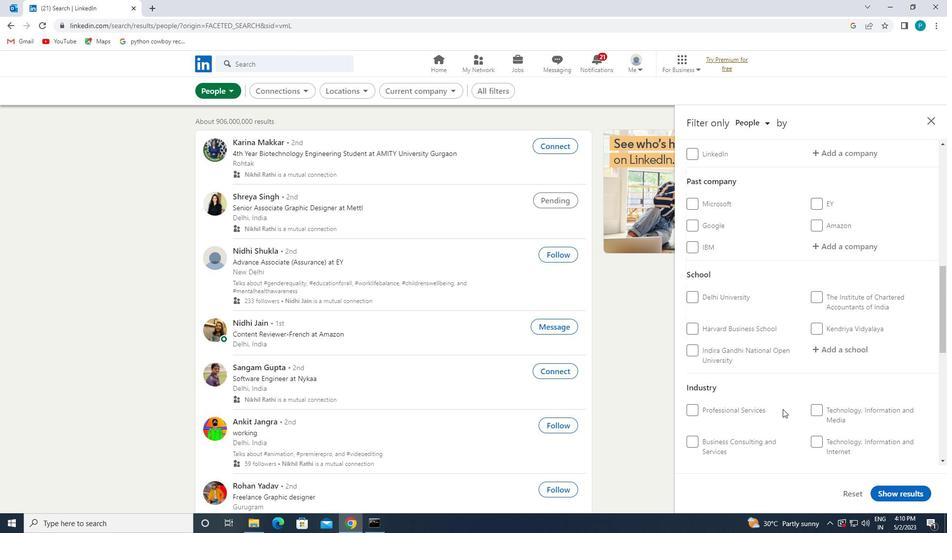 
Action: Mouse scrolled (783, 409) with delta (0, 0)
Screenshot: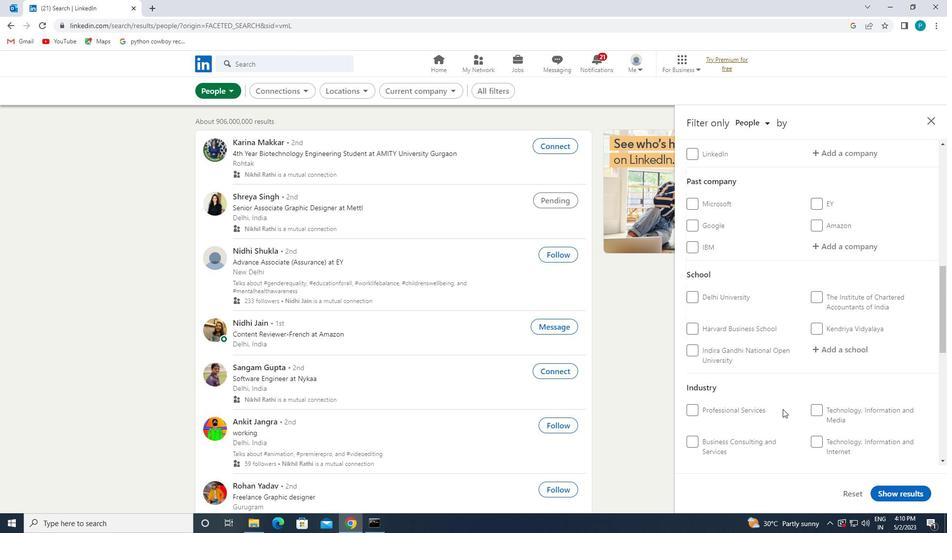 
Action: Mouse scrolled (783, 409) with delta (0, 0)
Screenshot: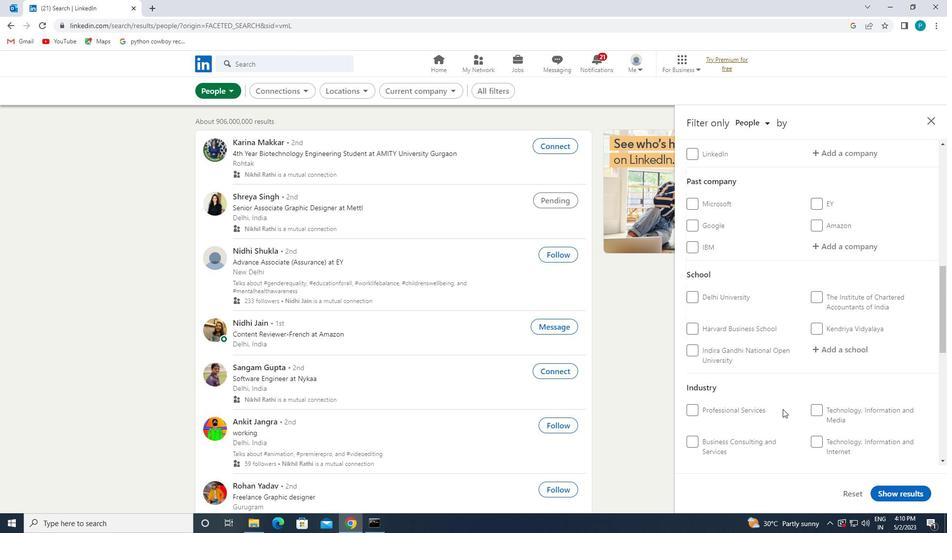 
Action: Mouse moved to (823, 303)
Screenshot: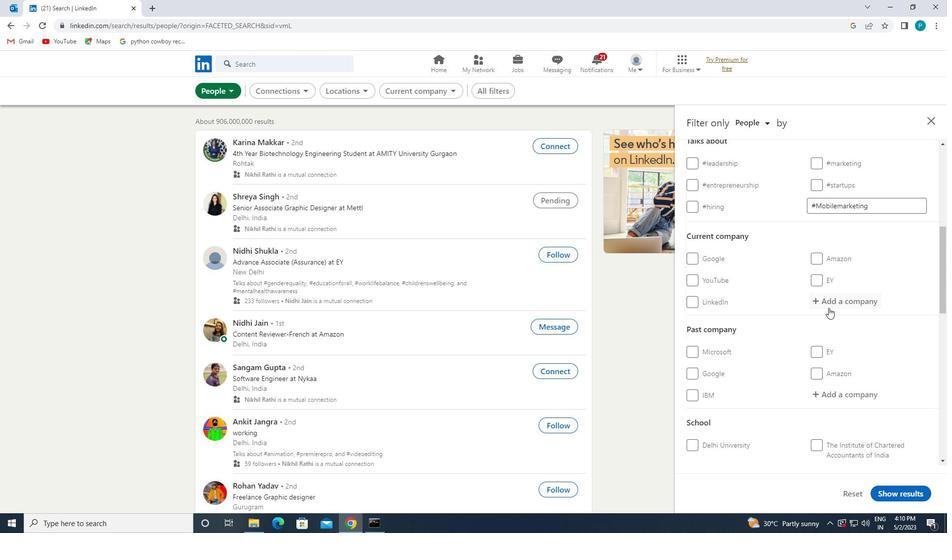 
Action: Mouse pressed left at (823, 303)
Screenshot: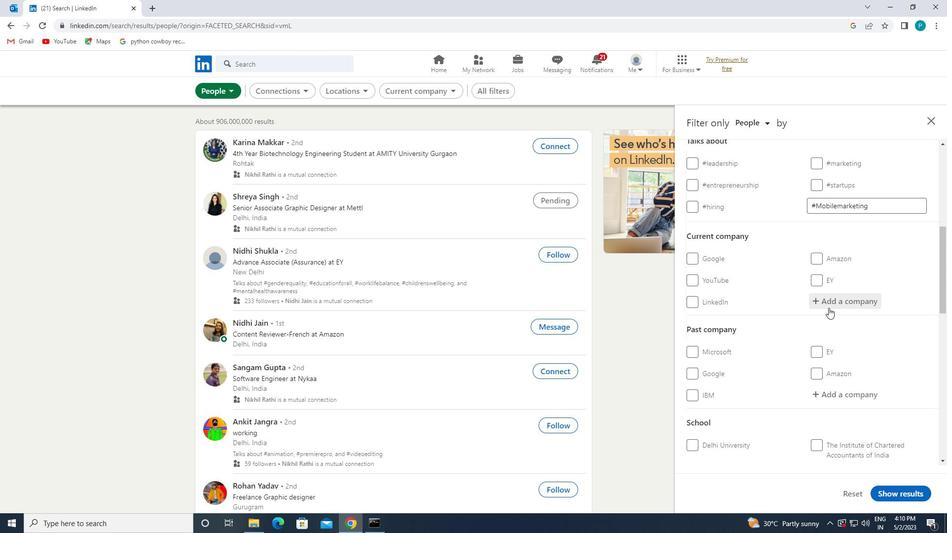 
Action: Key pressed <Key.caps_lock>HGD<Key.backspace>S
Screenshot: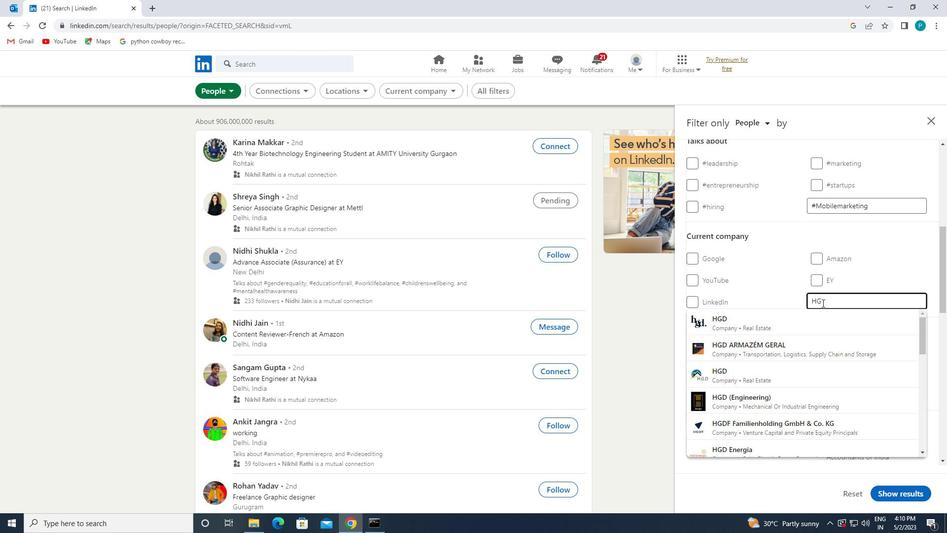 
Action: Mouse moved to (818, 322)
Screenshot: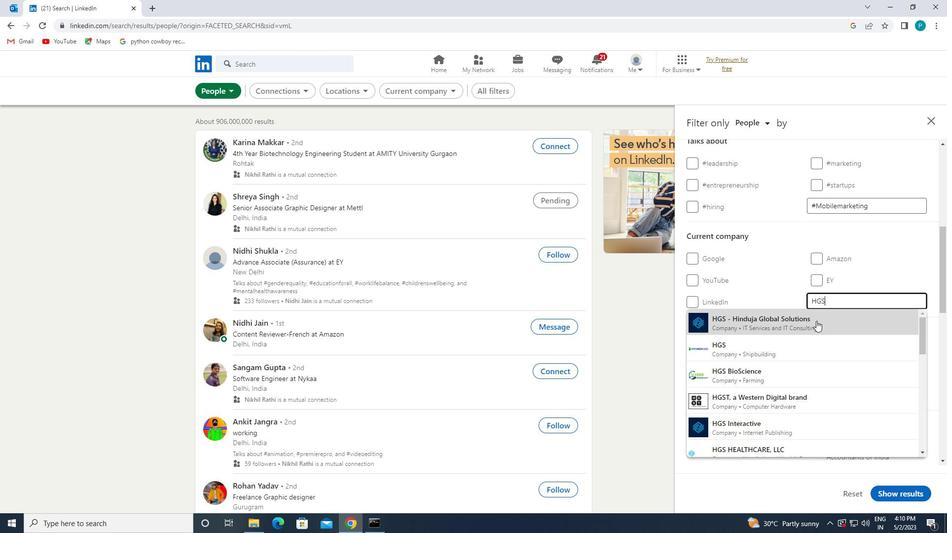 
Action: Mouse pressed left at (818, 322)
Screenshot: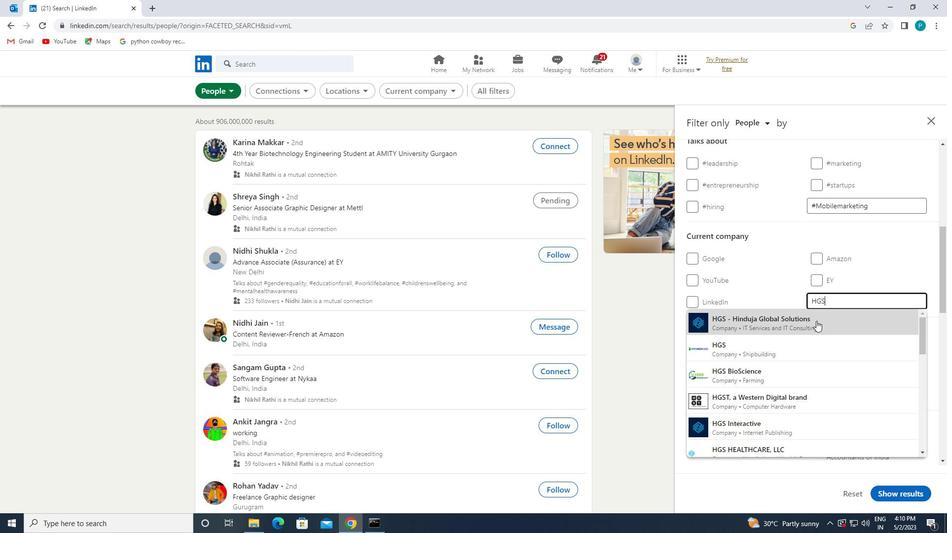 
Action: Mouse scrolled (818, 322) with delta (0, 0)
Screenshot: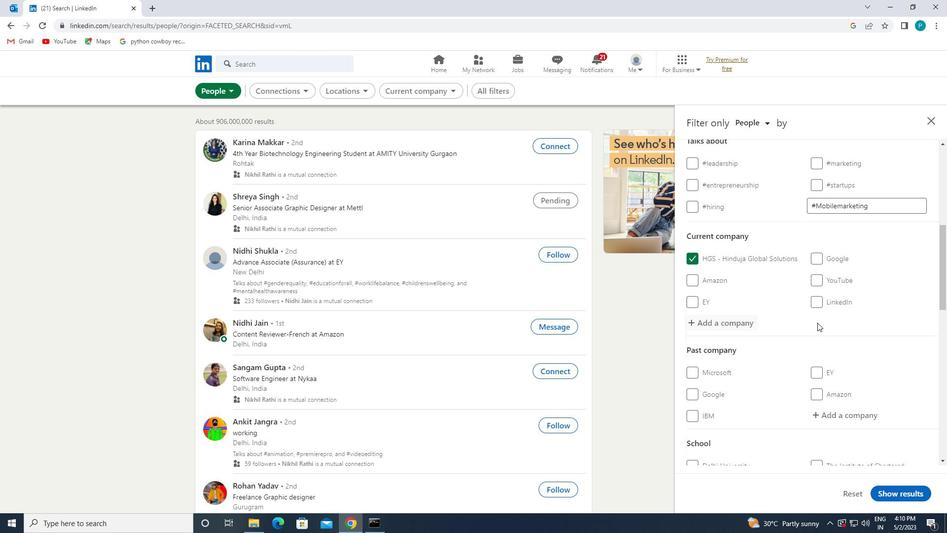 
Action: Mouse scrolled (818, 322) with delta (0, 0)
Screenshot: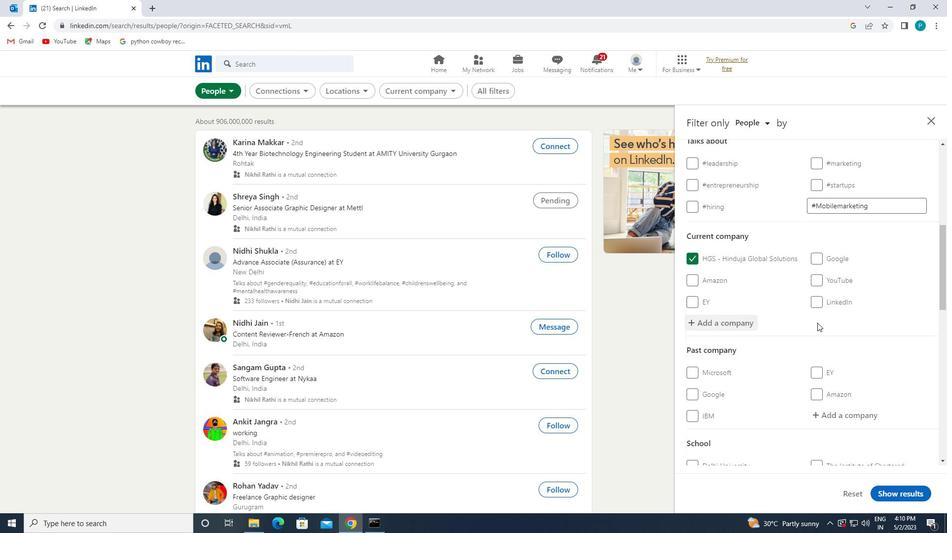
Action: Mouse scrolled (818, 322) with delta (0, 0)
Screenshot: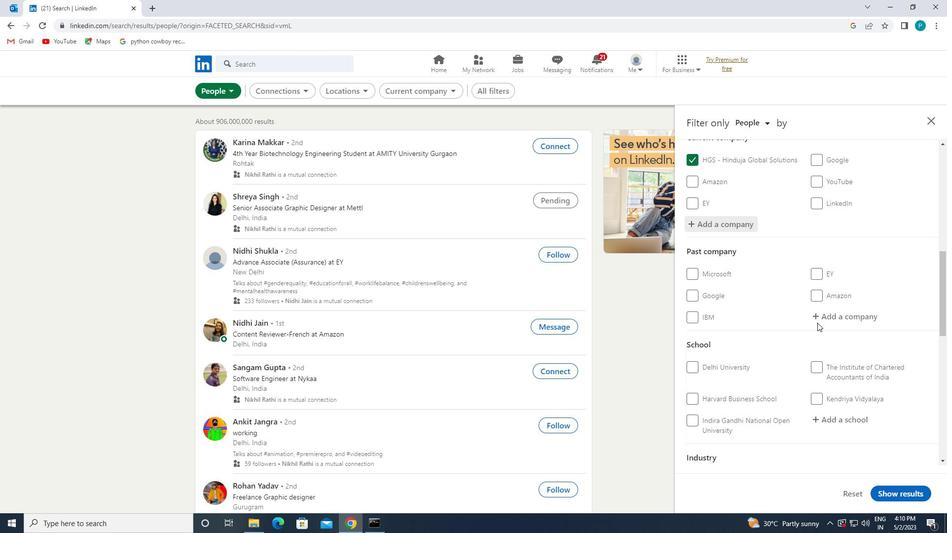 
Action: Mouse scrolled (818, 322) with delta (0, 0)
Screenshot: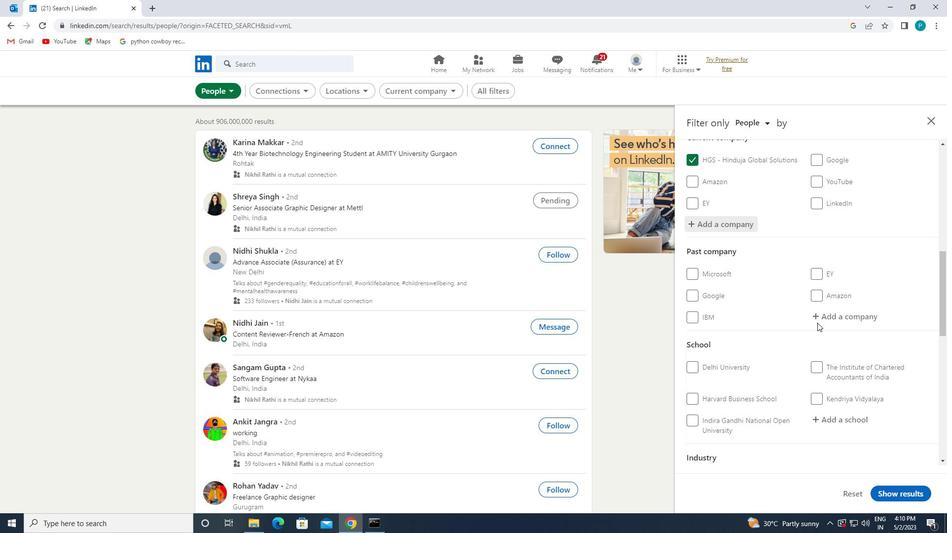 
Action: Mouse moved to (823, 326)
Screenshot: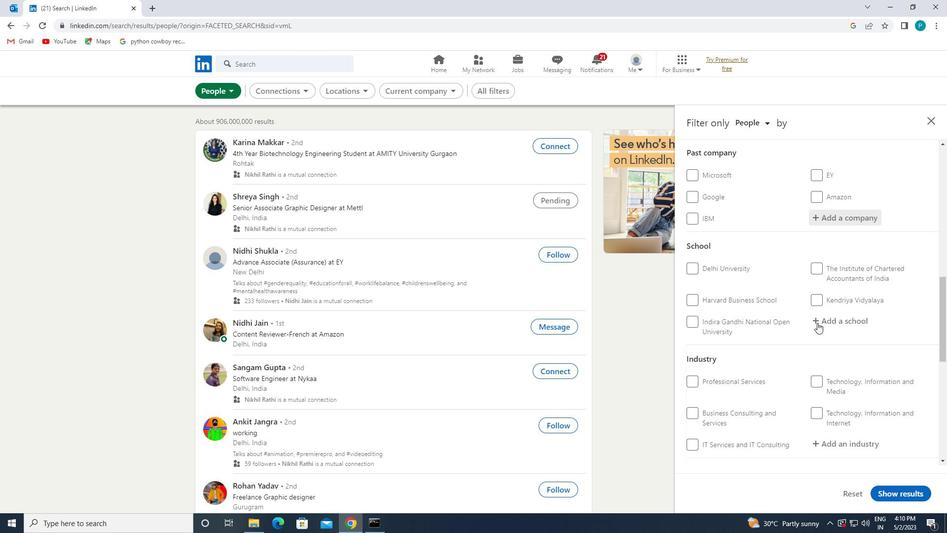 
Action: Mouse pressed left at (823, 326)
Screenshot: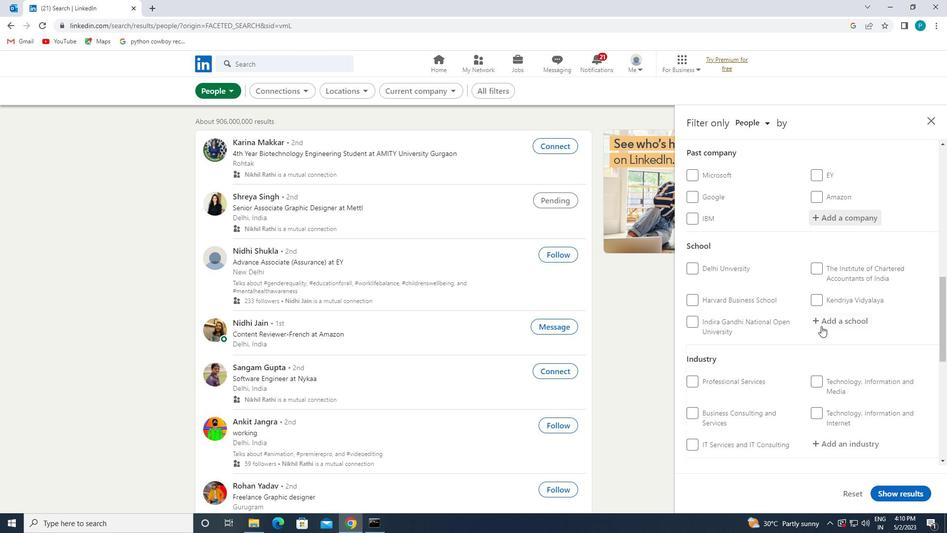 
Action: Key pressed <Key.caps_lock><Key.caps_lock>P<Key.caps_lock>ARALA
Screenshot: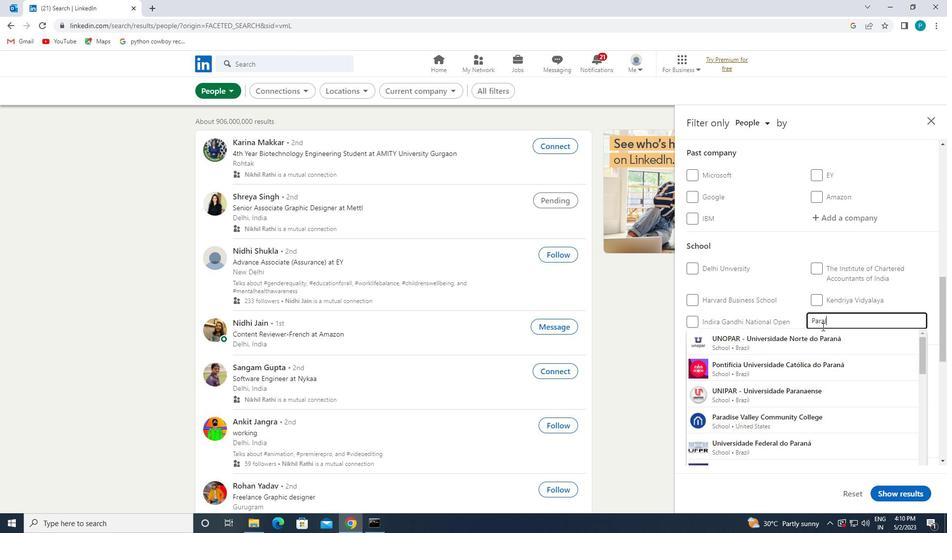 
Action: Mouse moved to (829, 339)
Screenshot: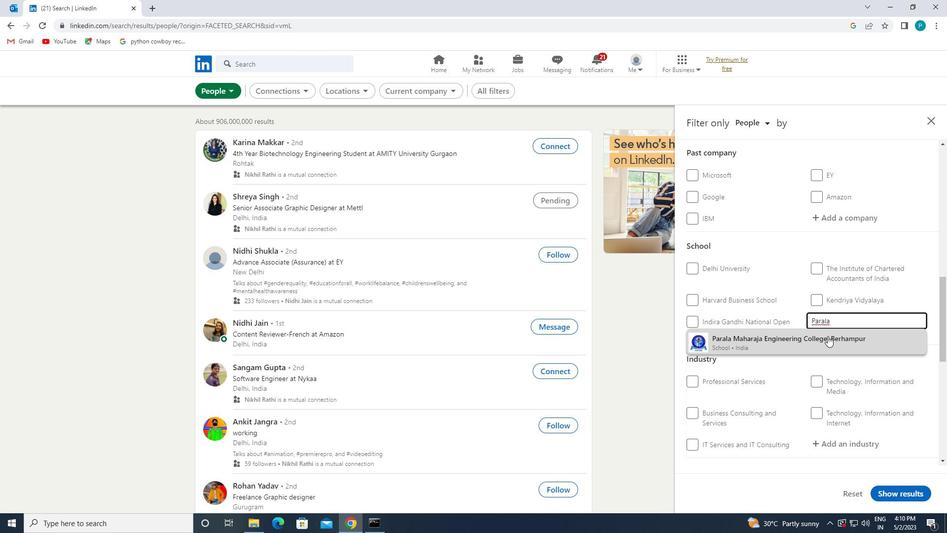 
Action: Mouse pressed left at (829, 339)
Screenshot: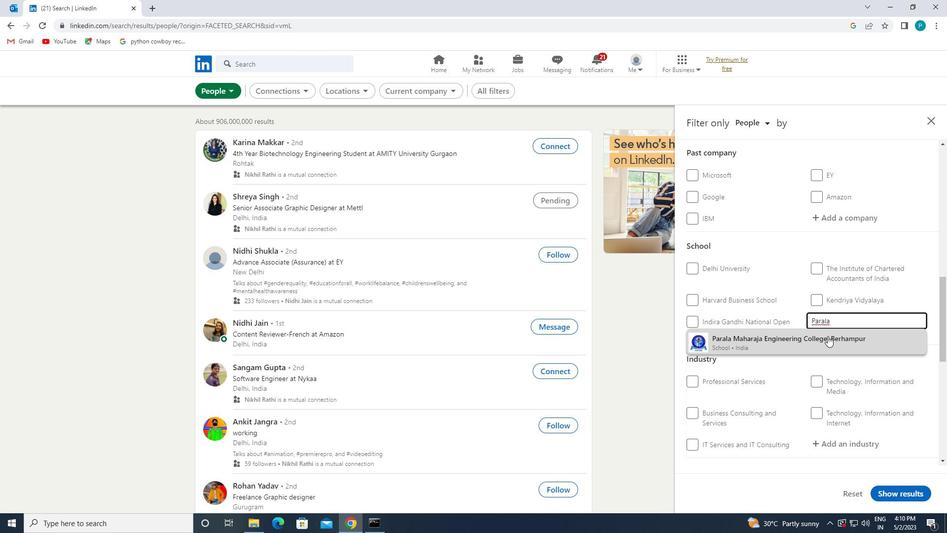 
Action: Mouse scrolled (829, 338) with delta (0, 0)
Screenshot: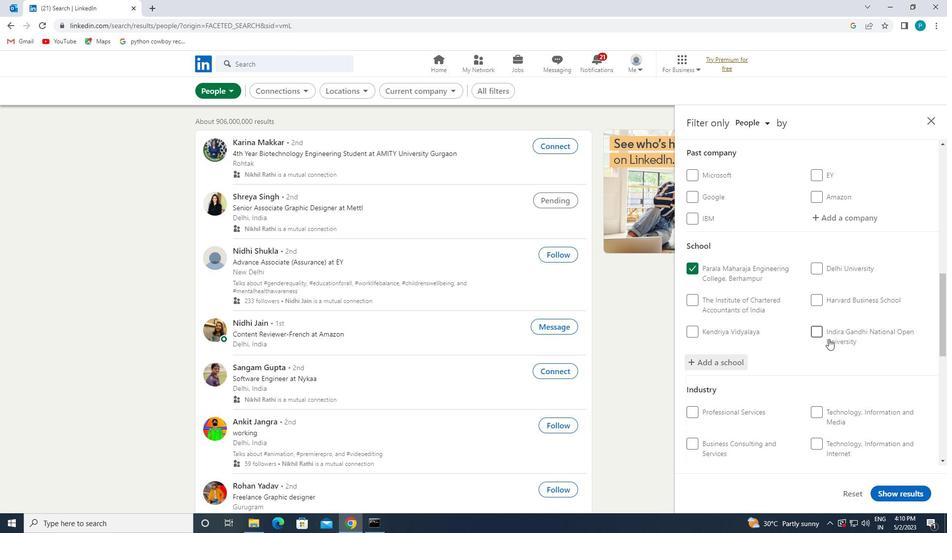 
Action: Mouse scrolled (829, 338) with delta (0, 0)
Screenshot: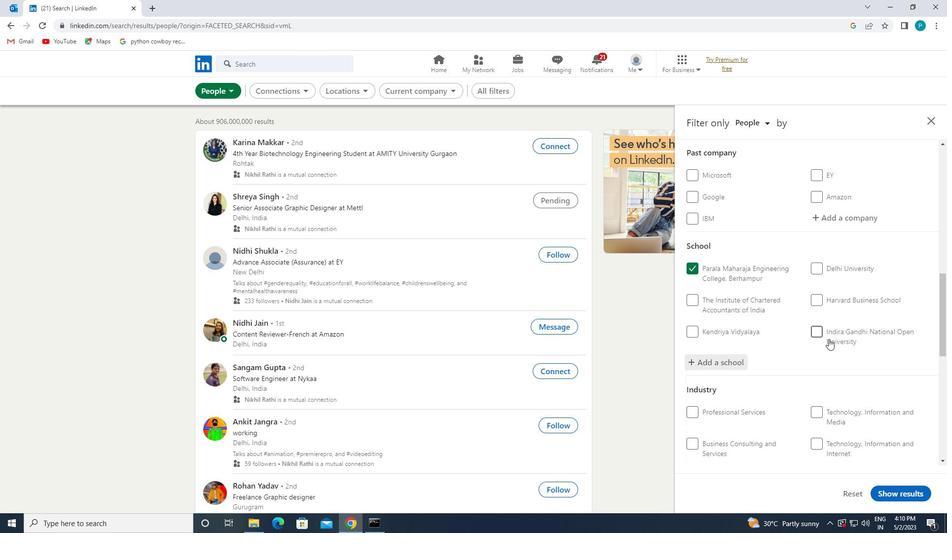 
Action: Mouse moved to (829, 339)
Screenshot: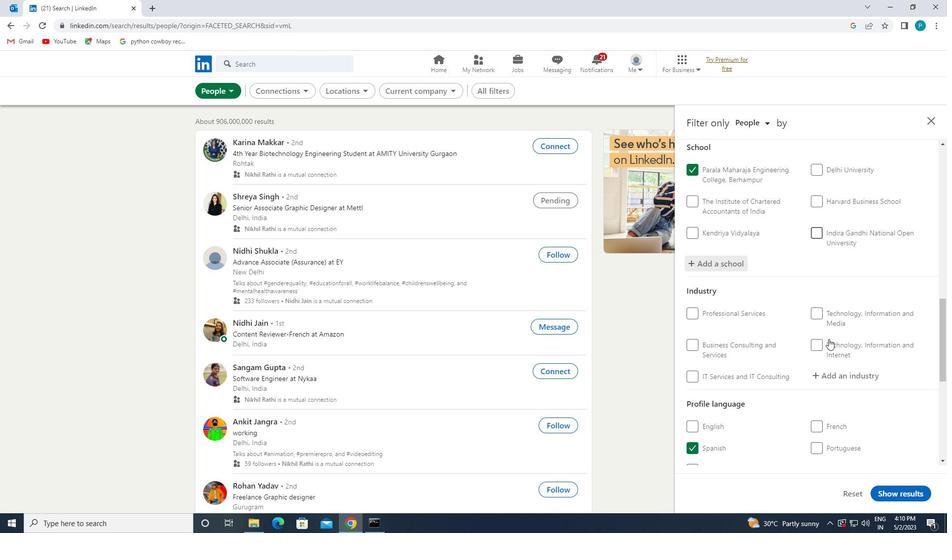 
Action: Mouse scrolled (829, 339) with delta (0, 0)
Screenshot: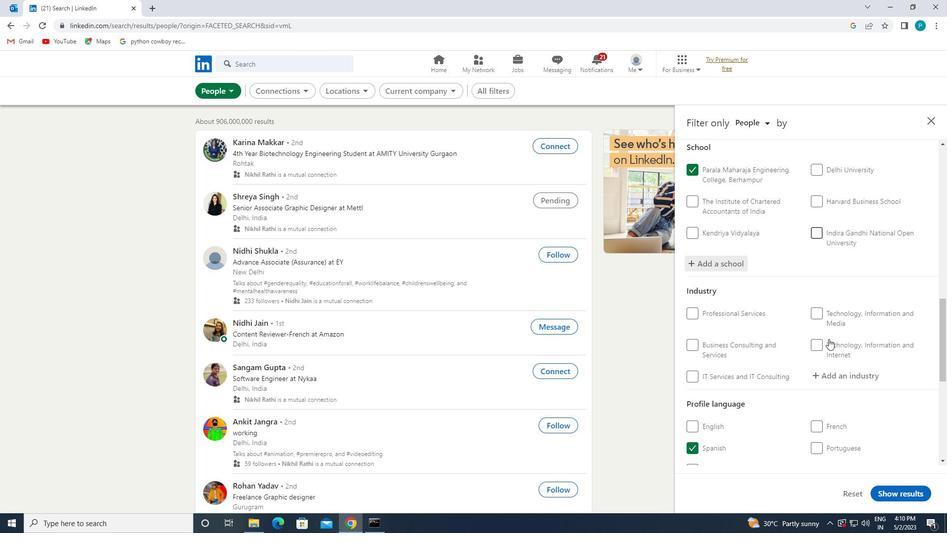
Action: Mouse moved to (825, 338)
Screenshot: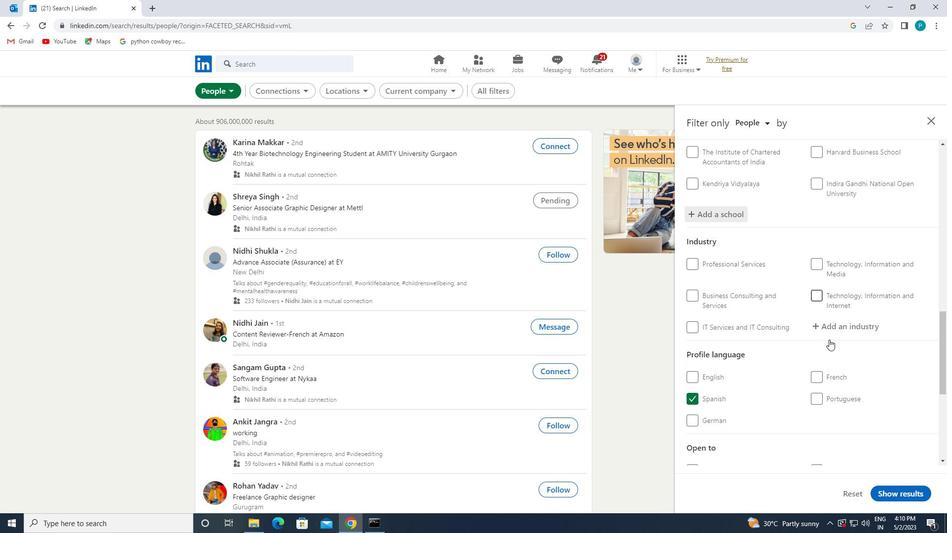 
Action: Mouse pressed left at (825, 338)
Screenshot: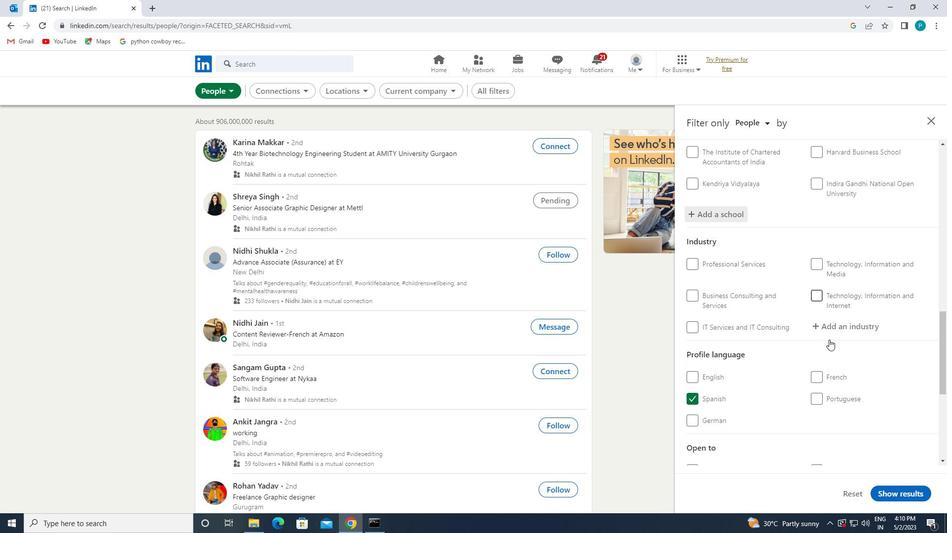 
Action: Mouse moved to (821, 334)
Screenshot: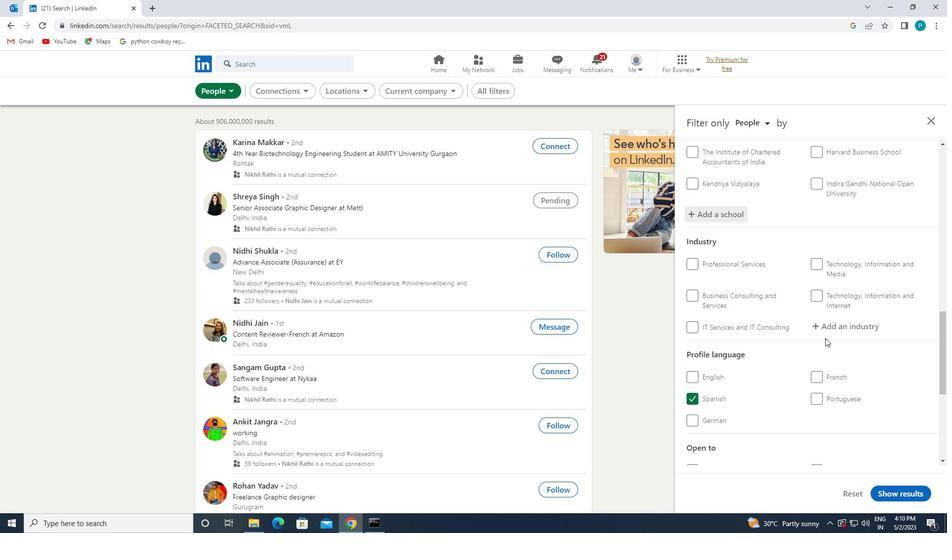 
Action: Mouse pressed left at (821, 334)
Screenshot: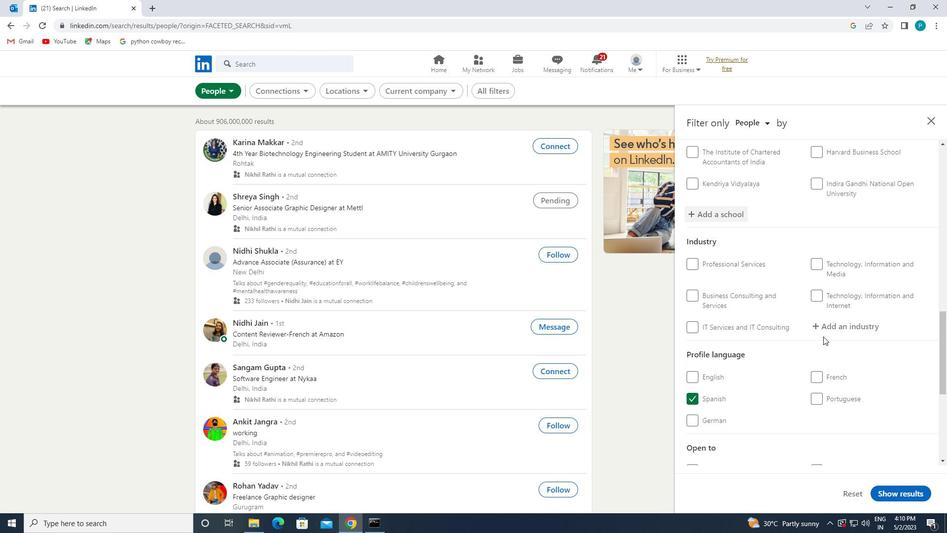 
Action: Mouse moved to (816, 331)
Screenshot: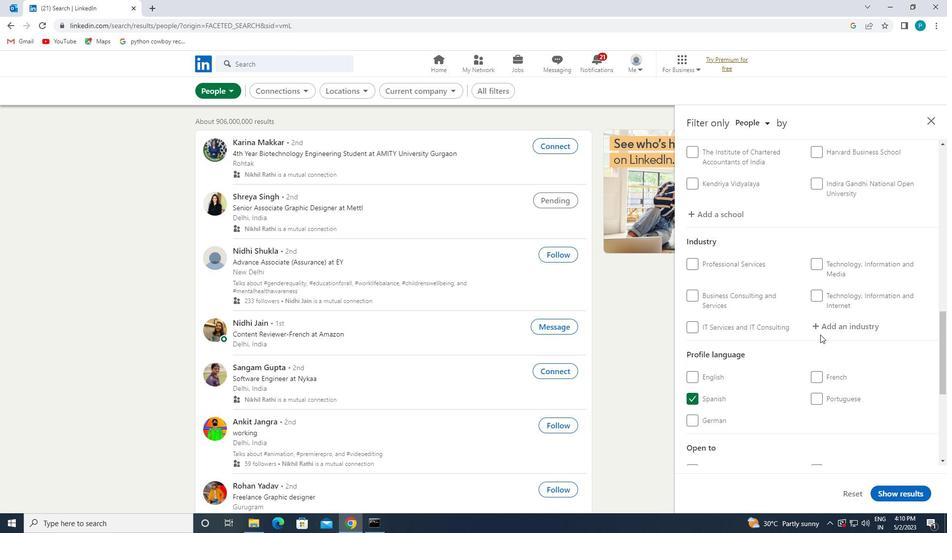 
Action: Mouse pressed left at (816, 331)
Screenshot: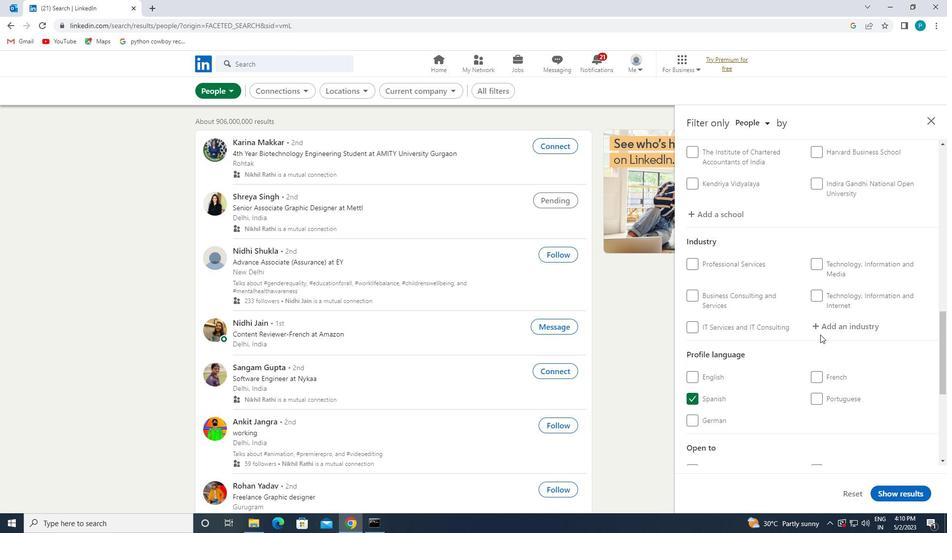 
Action: Mouse scrolled (816, 332) with delta (0, 0)
Screenshot: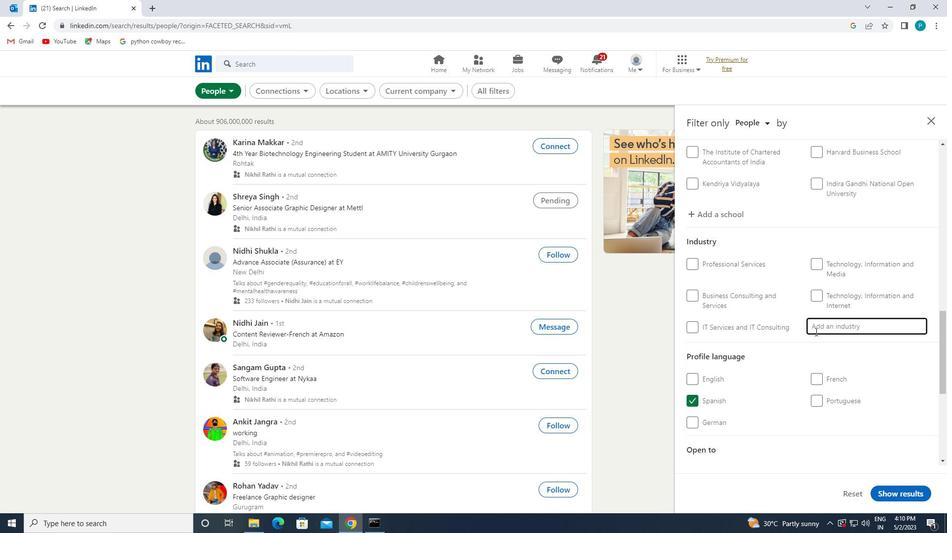 
Action: Mouse scrolled (816, 332) with delta (0, 0)
Screenshot: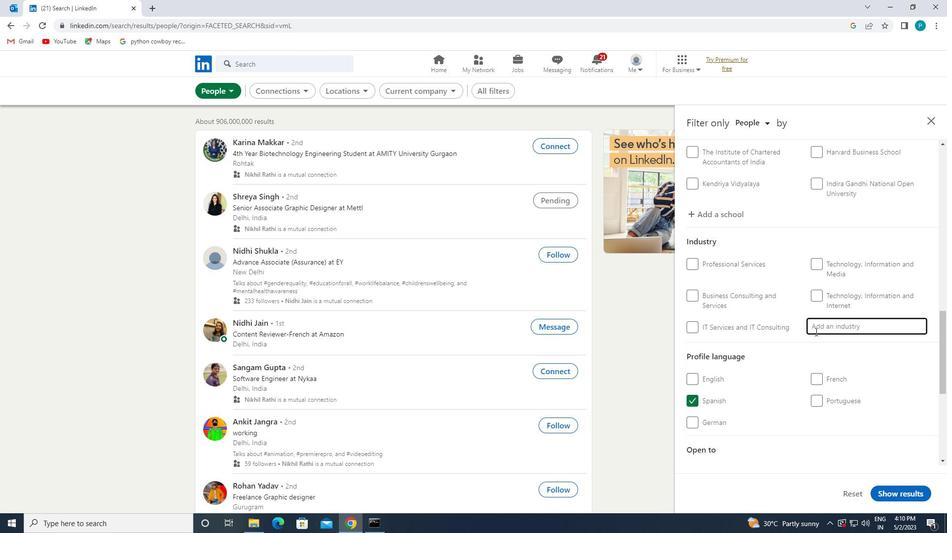 
Action: Mouse scrolled (816, 332) with delta (0, 0)
Screenshot: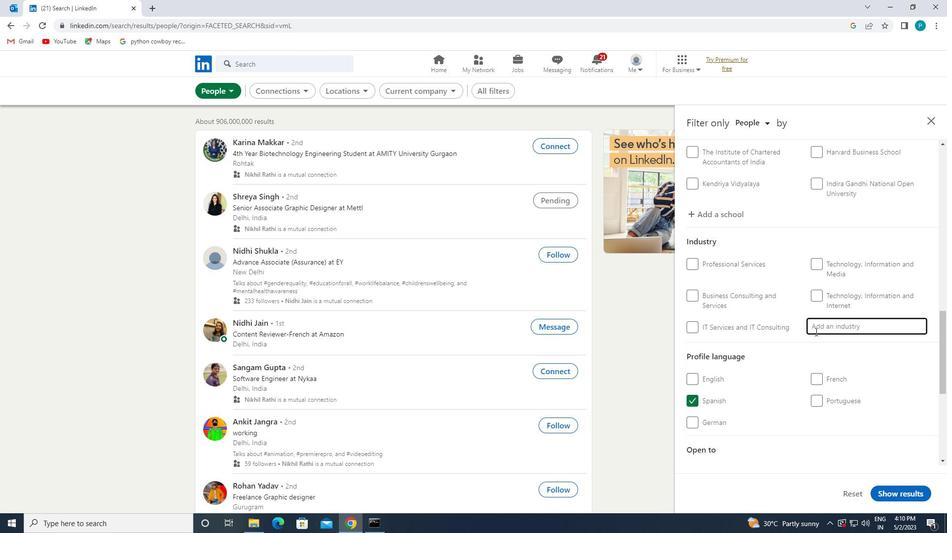 
Action: Mouse scrolled (816, 331) with delta (0, 0)
Screenshot: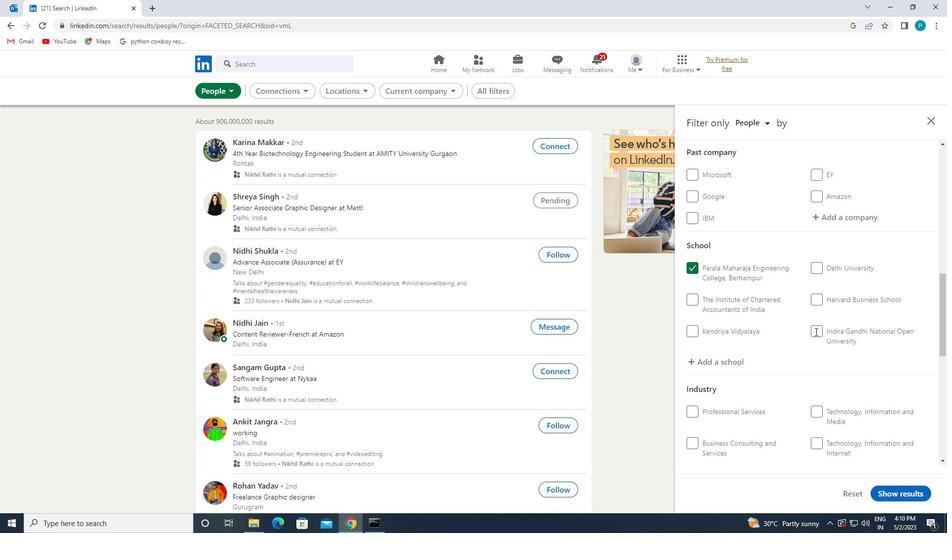 
Action: Mouse scrolled (816, 331) with delta (0, 0)
Screenshot: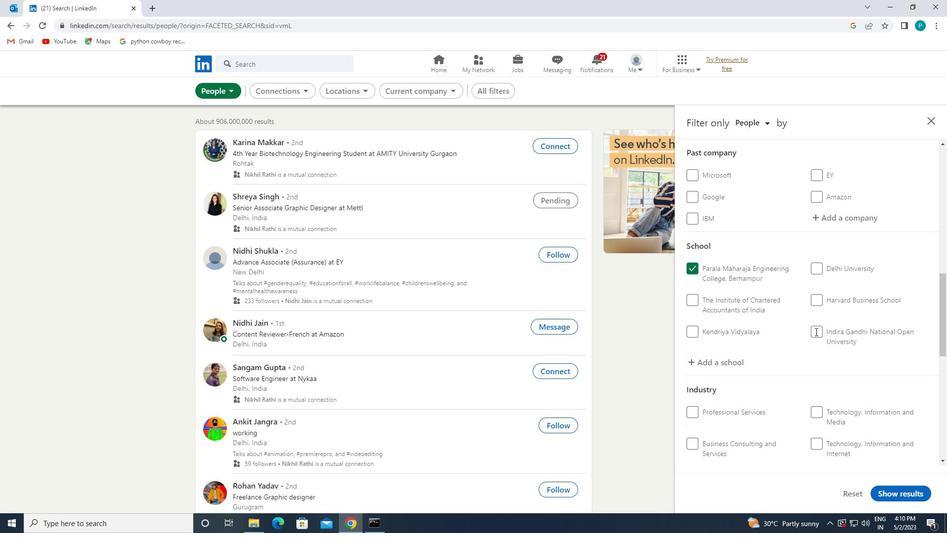 
Action: Mouse moved to (828, 339)
Screenshot: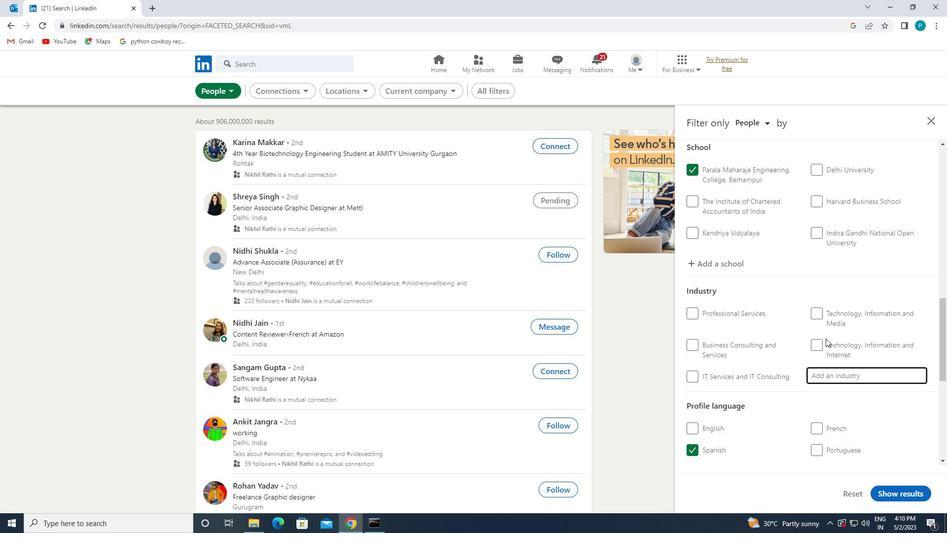 
Action: Key pressed <Key.caps_lock>M<Key.caps_lock>ENTAL
Screenshot: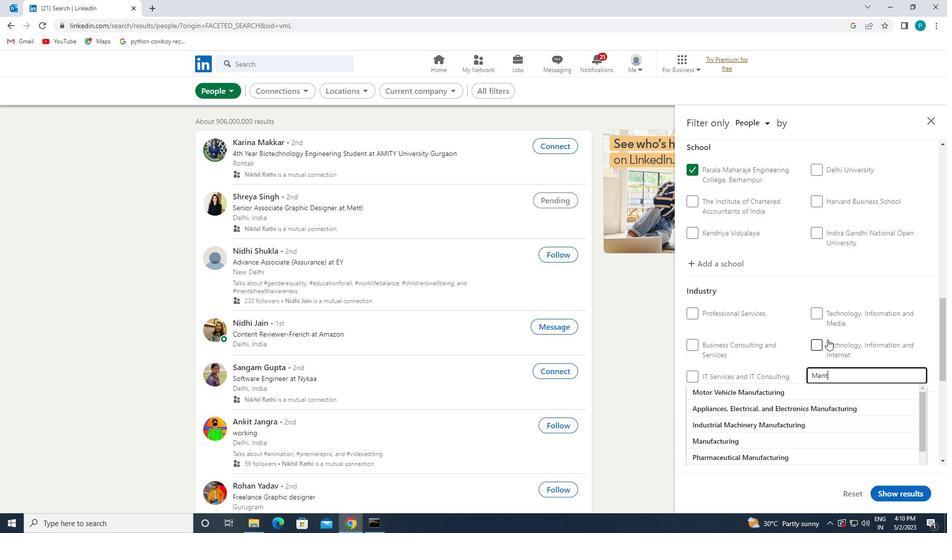 
Action: Mouse moved to (830, 389)
Screenshot: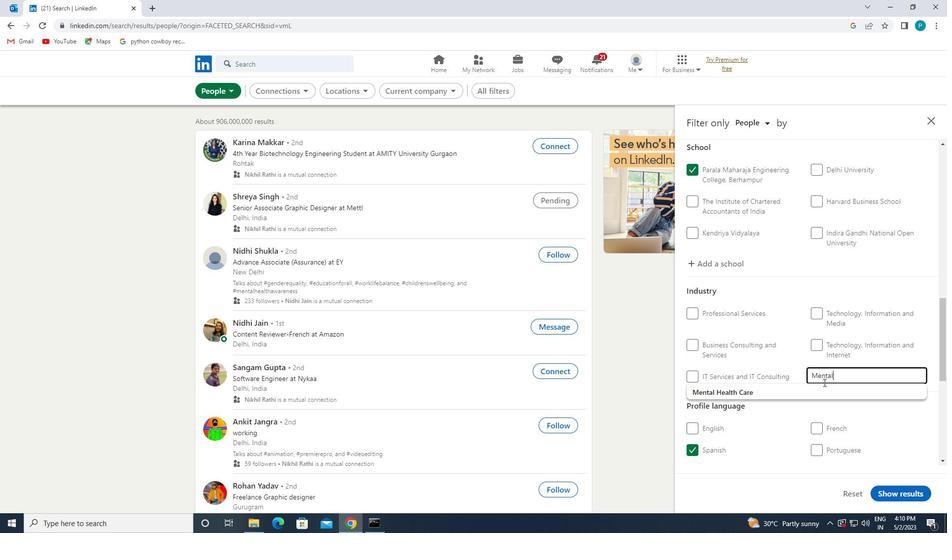 
Action: Mouse pressed left at (830, 389)
Screenshot: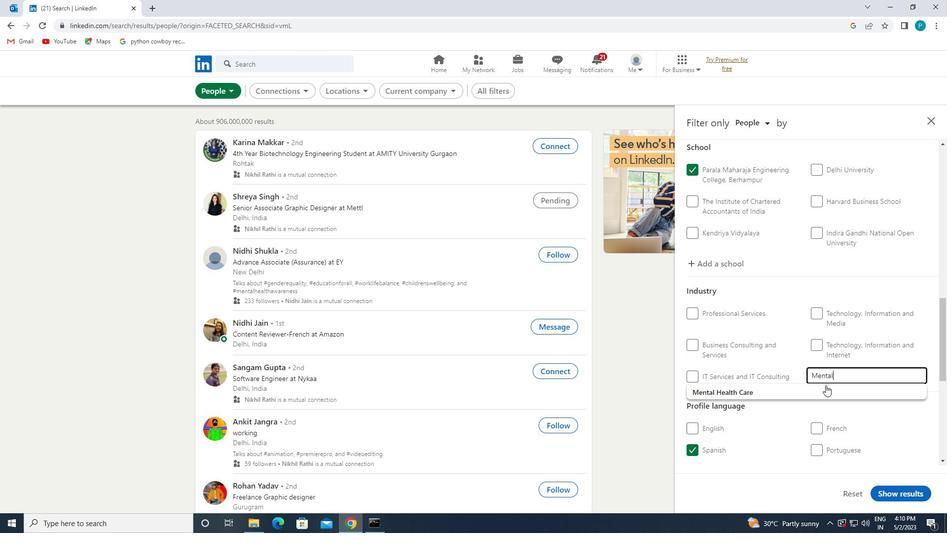 
Action: Mouse moved to (818, 382)
Screenshot: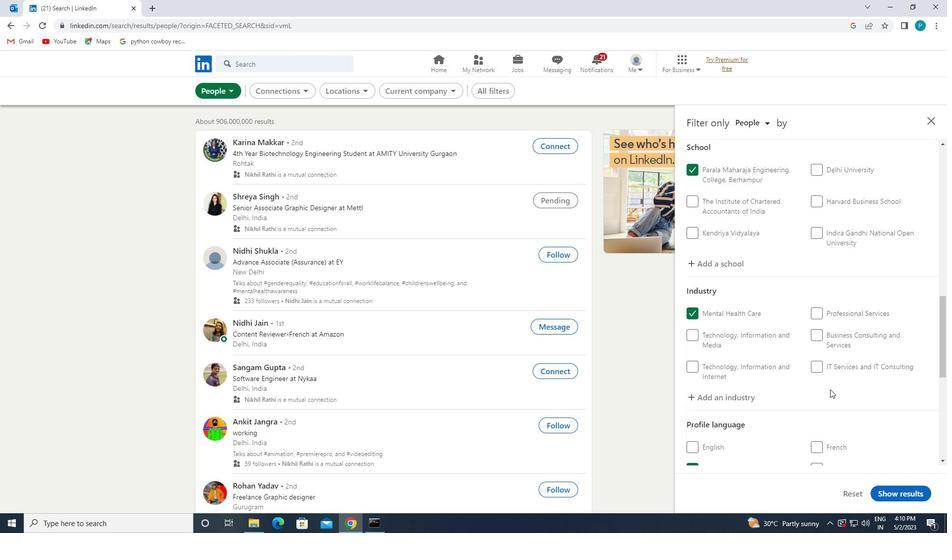 
Action: Mouse scrolled (818, 381) with delta (0, 0)
Screenshot: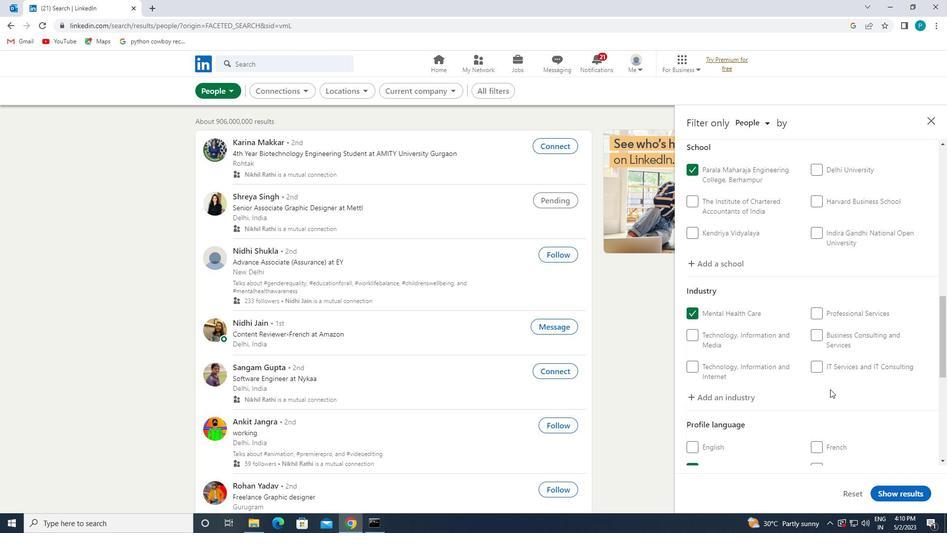 
Action: Mouse moved to (817, 381)
Screenshot: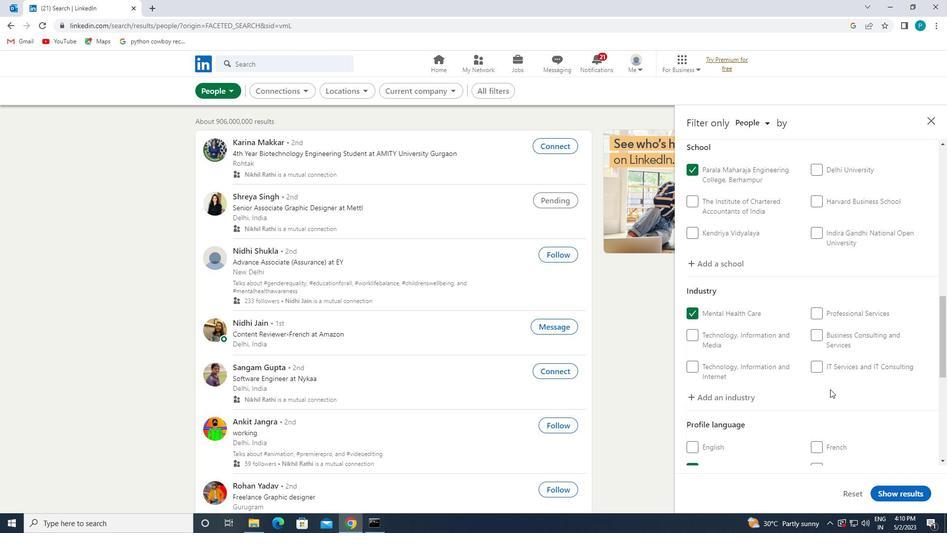
Action: Mouse scrolled (817, 381) with delta (0, 0)
Screenshot: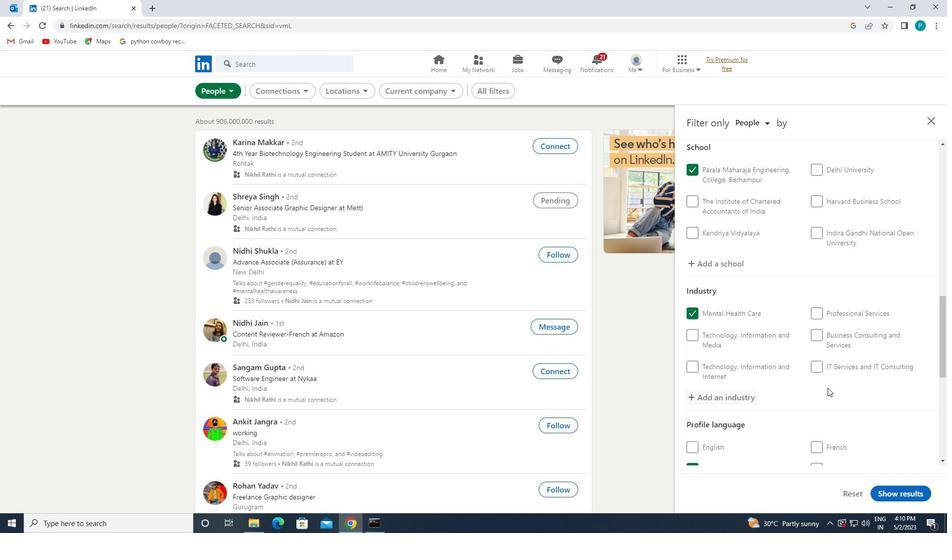 
Action: Mouse moved to (817, 381)
Screenshot: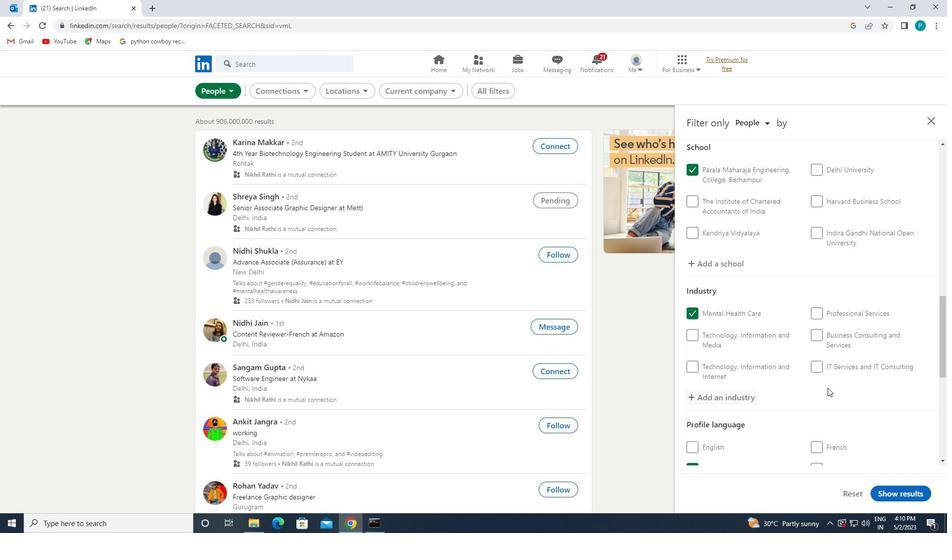 
Action: Mouse scrolled (817, 380) with delta (0, 0)
Screenshot: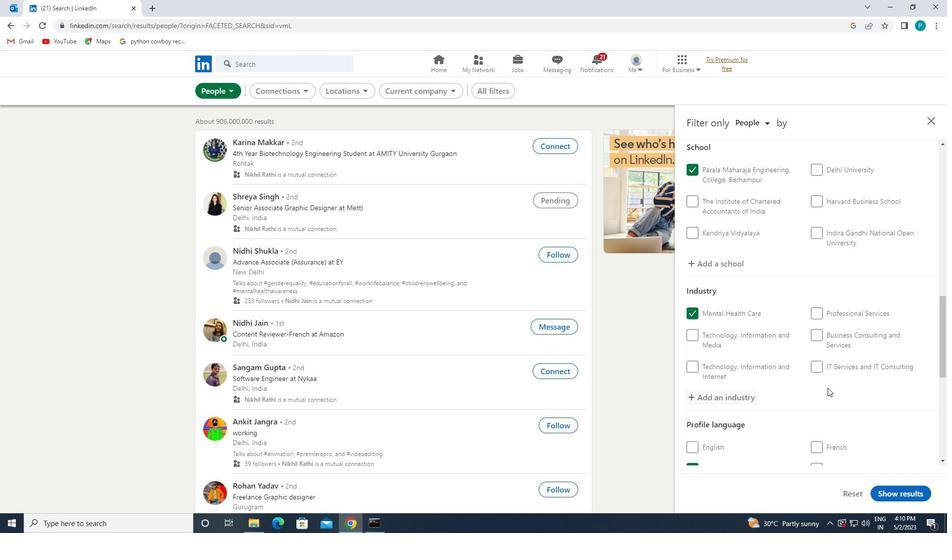 
Action: Mouse moved to (789, 367)
Screenshot: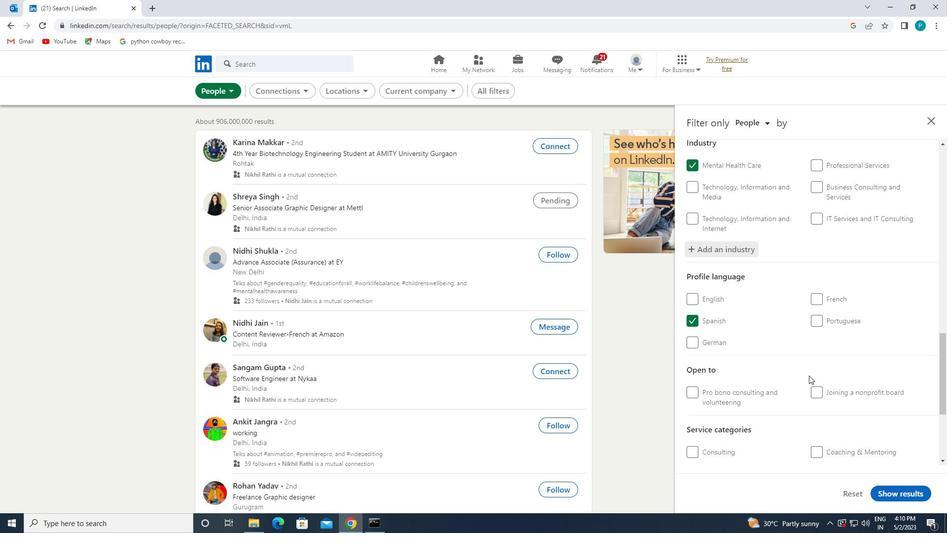 
Action: Mouse scrolled (789, 367) with delta (0, 0)
Screenshot: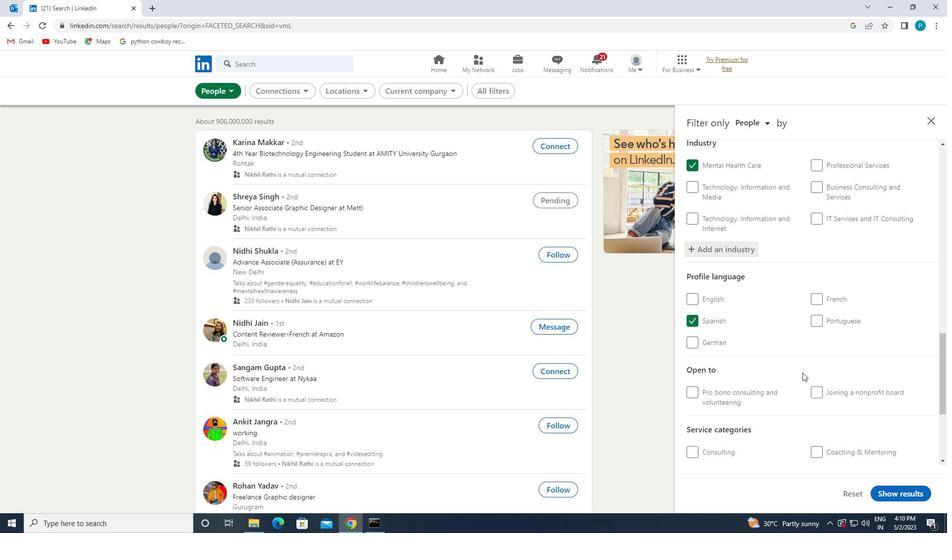 
Action: Mouse scrolled (789, 367) with delta (0, 0)
Screenshot: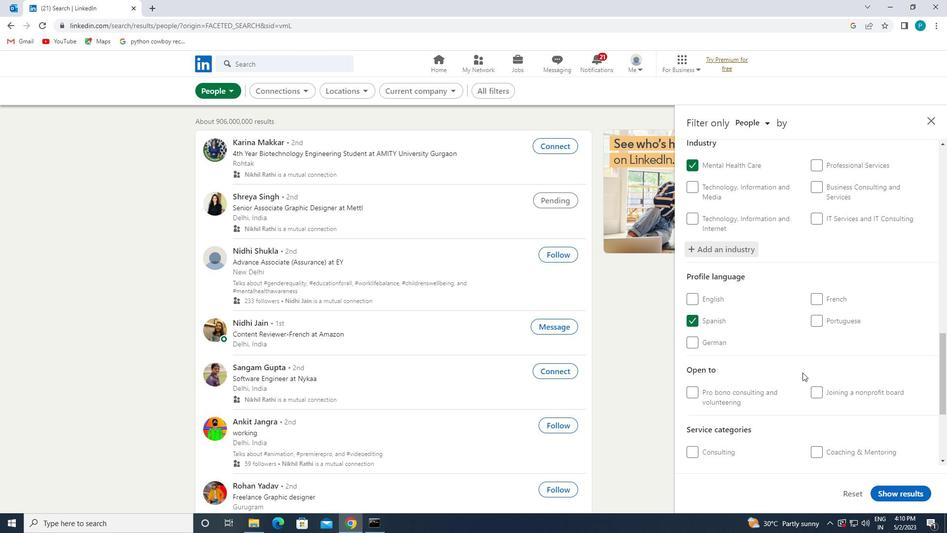 
Action: Mouse scrolled (789, 367) with delta (0, 0)
Screenshot: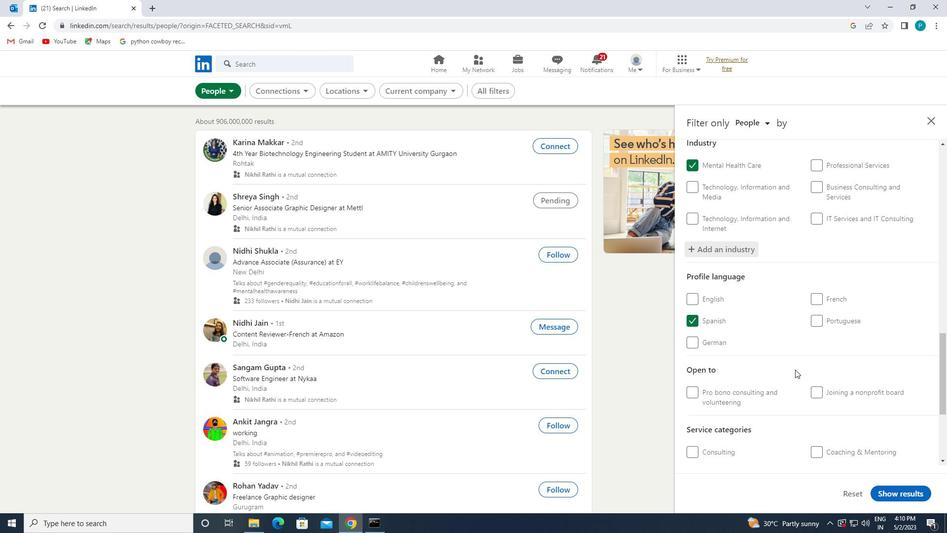 
Action: Mouse moved to (813, 344)
Screenshot: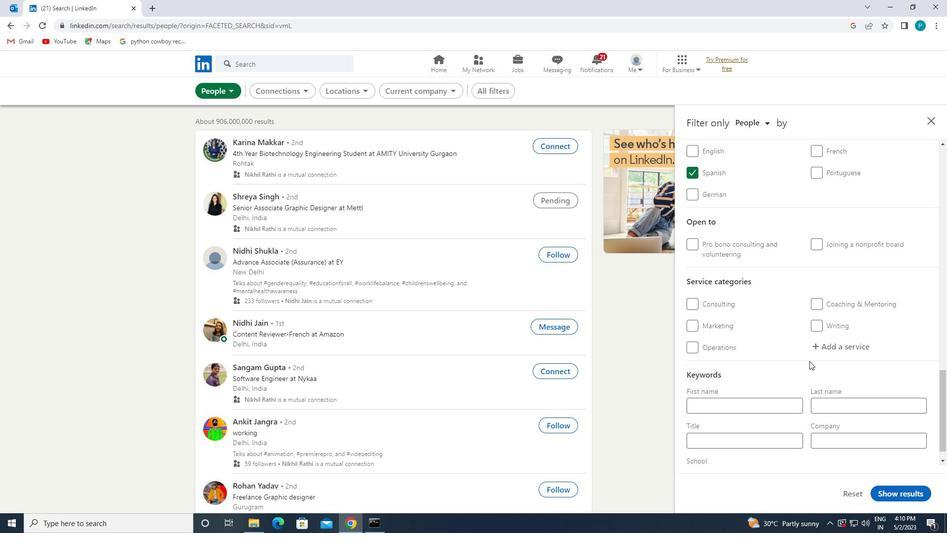 
Action: Mouse pressed left at (813, 344)
Screenshot: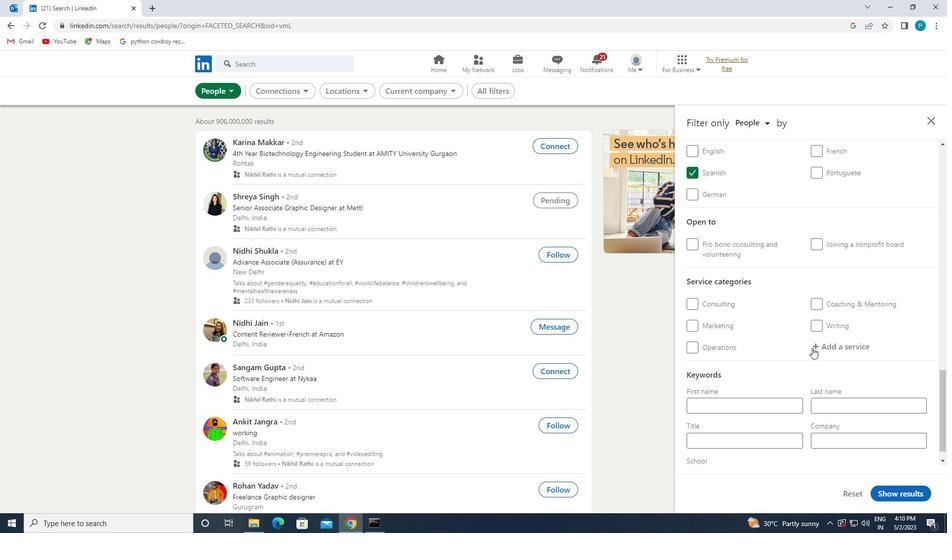 
Action: Key pressed <Key.caps_lock>S<Key.caps_lock>OCIAL
Screenshot: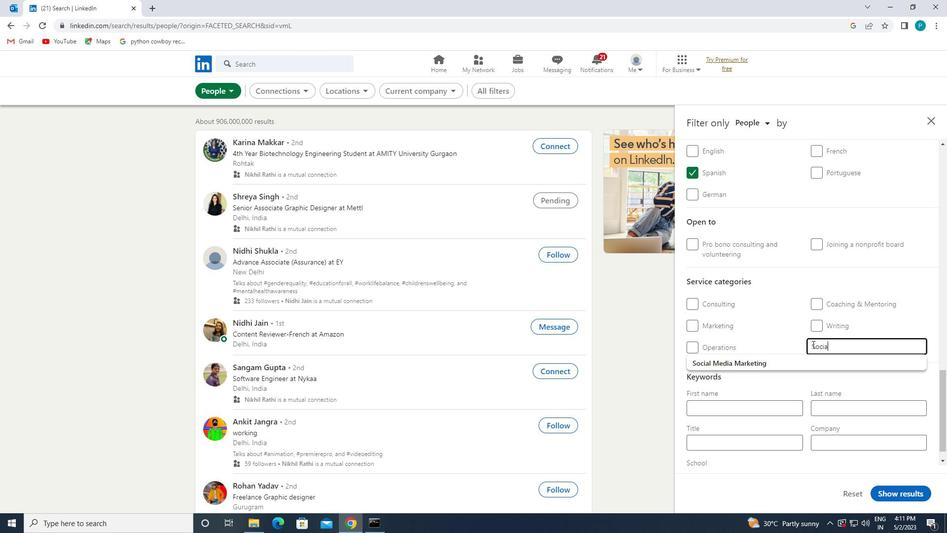 
Action: Mouse moved to (829, 362)
Screenshot: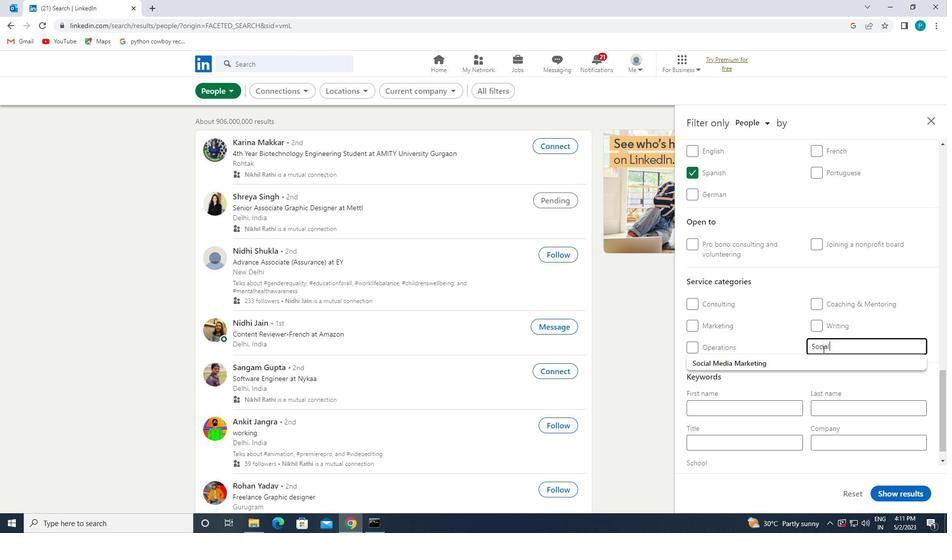 
Action: Mouse pressed left at (829, 362)
Screenshot: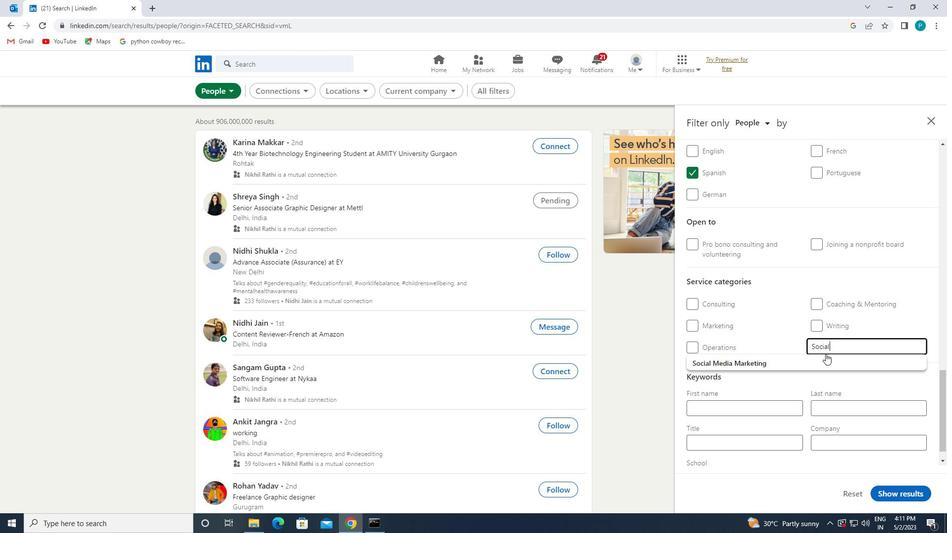 
Action: Mouse moved to (757, 401)
Screenshot: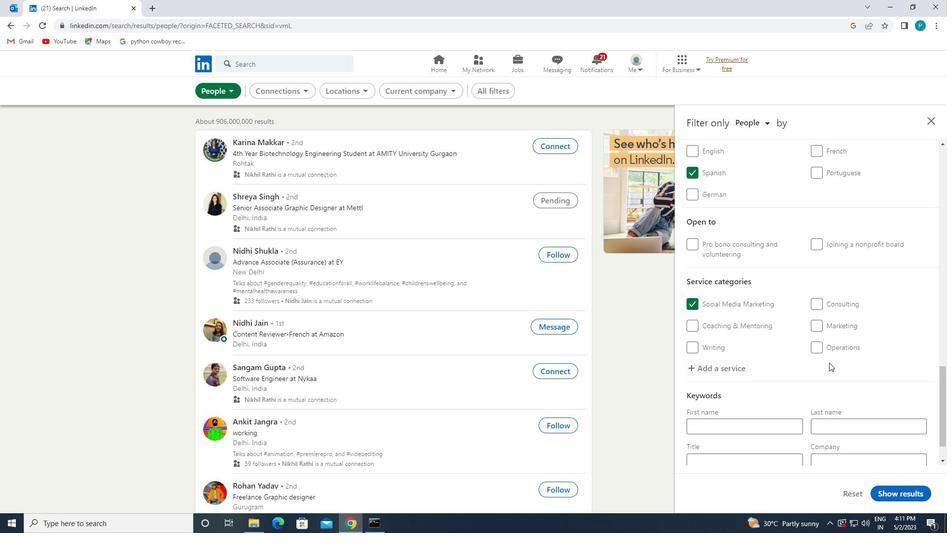 
Action: Mouse scrolled (757, 400) with delta (0, 0)
Screenshot: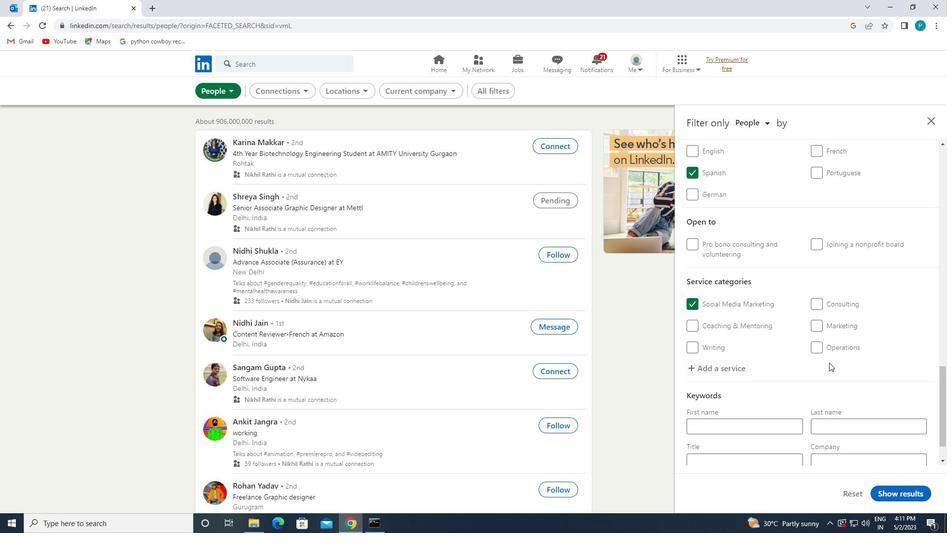 
Action: Mouse moved to (744, 406)
Screenshot: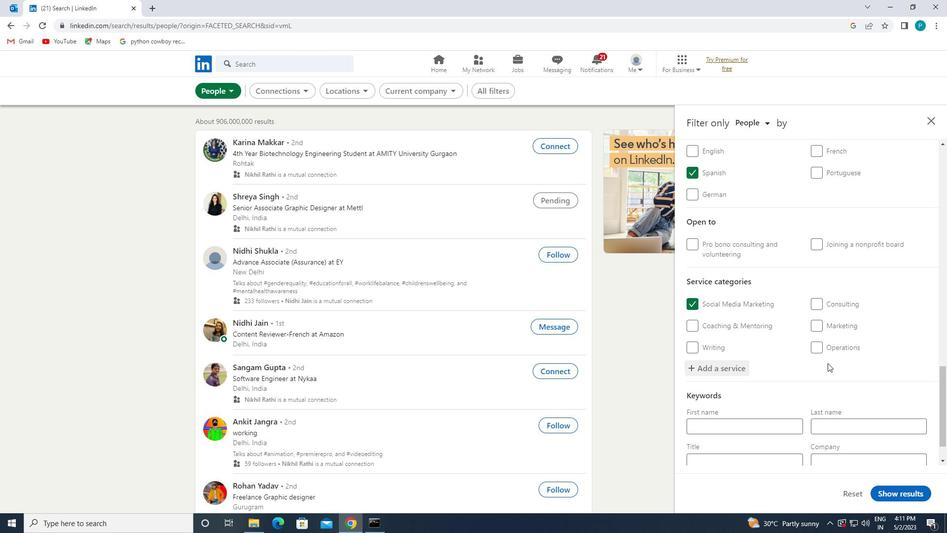 
Action: Mouse scrolled (744, 406) with delta (0, 0)
Screenshot: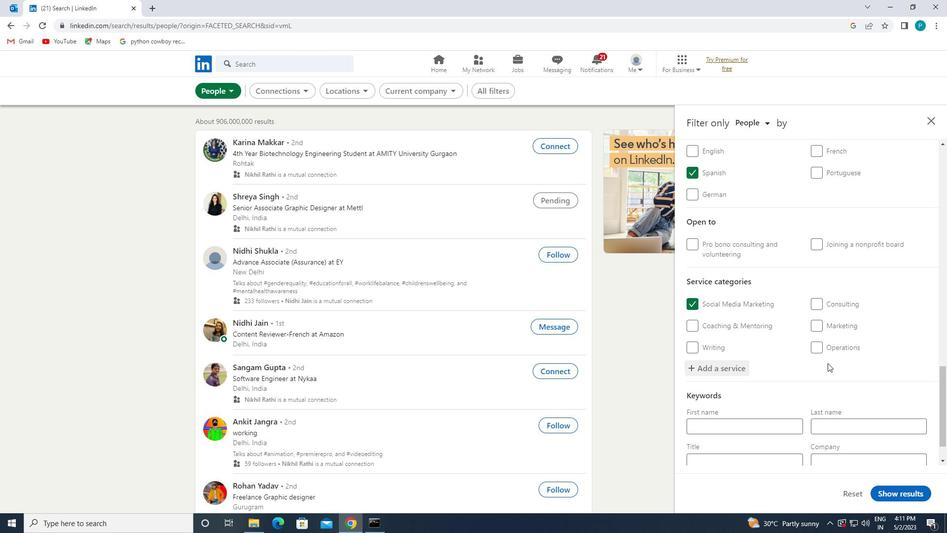 
Action: Mouse moved to (741, 418)
Screenshot: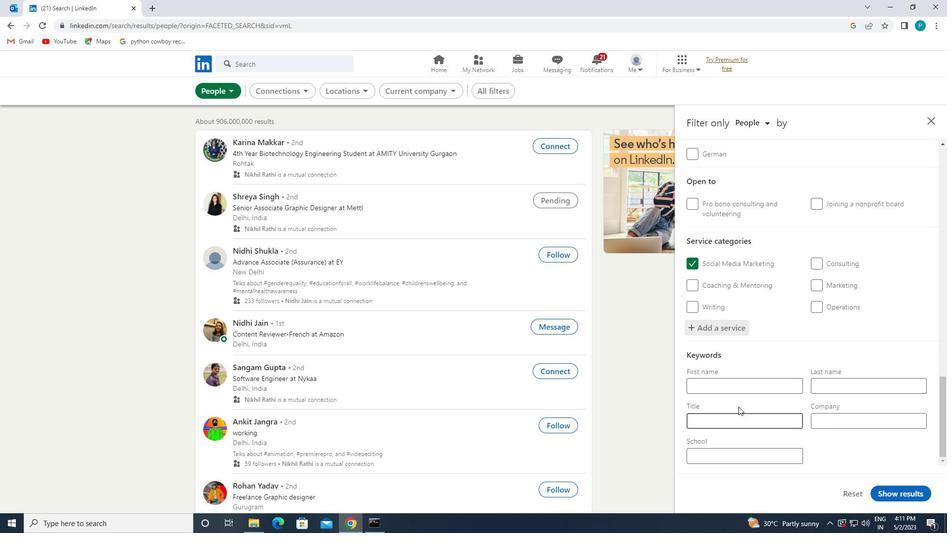 
Action: Mouse pressed left at (741, 418)
Screenshot: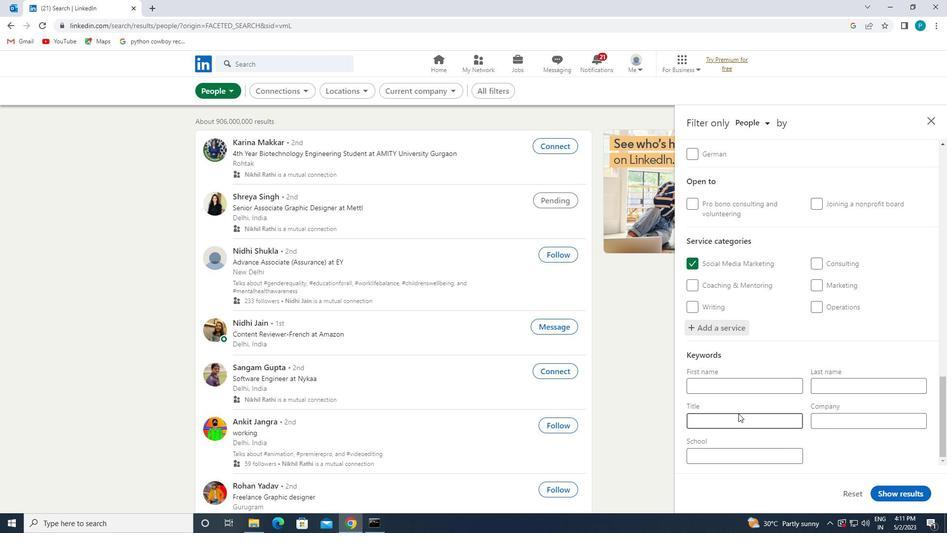 
Action: Mouse moved to (745, 421)
Screenshot: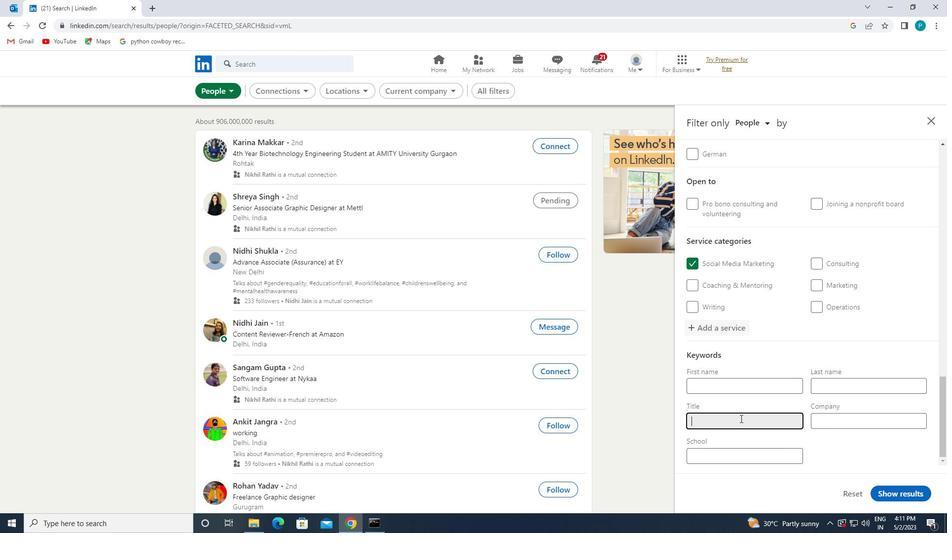 
Action: Key pressed <Key.caps_lock>L<Key.caps_lock>ANDSCAPING<Key.space><Key.caps_lock>W<Key.caps_lock>ORKER
Screenshot: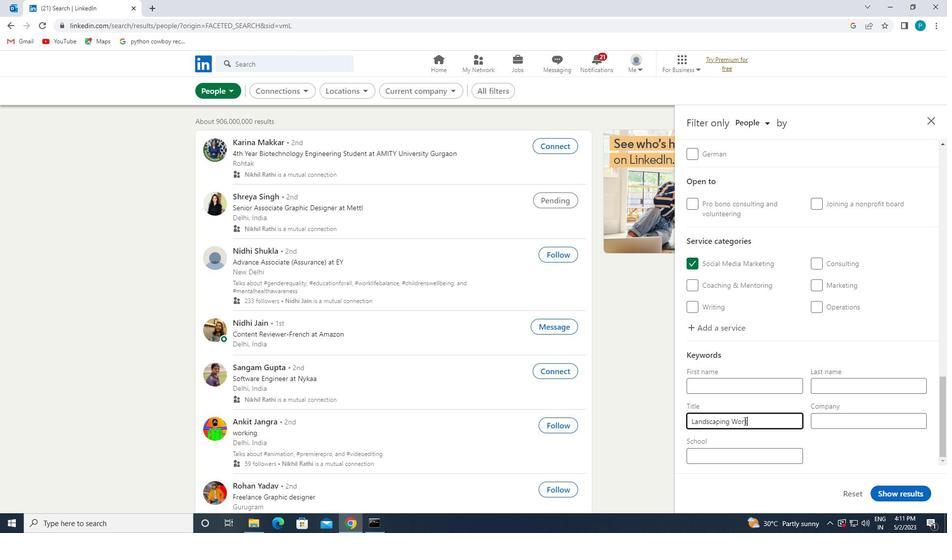 
Action: Mouse moved to (883, 491)
Screenshot: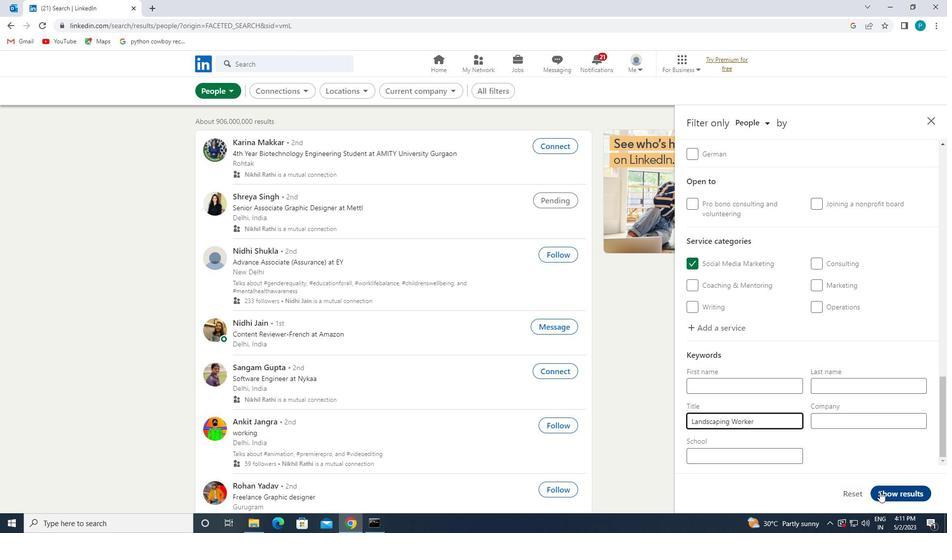 
Action: Mouse pressed left at (883, 491)
Screenshot: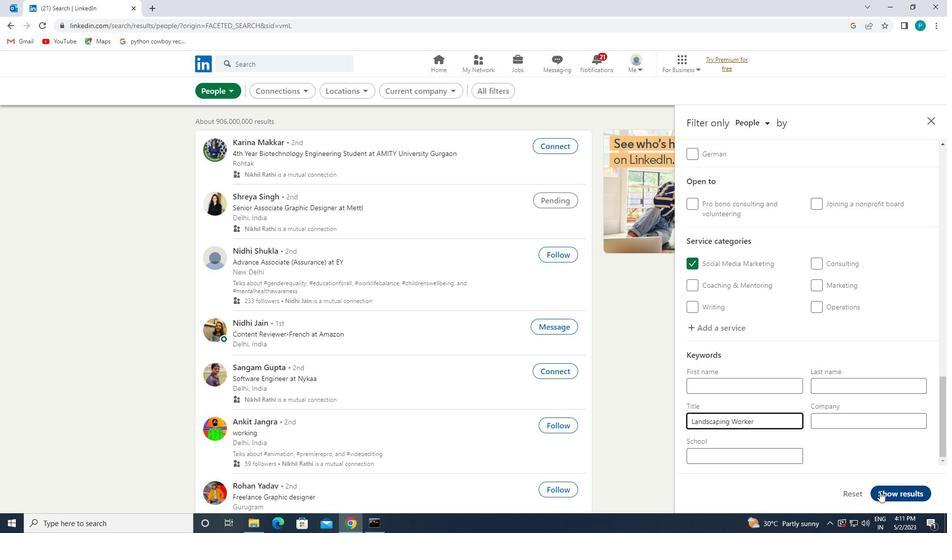 
